 Task: Search one way flight ticket for 5 adults, 2 children, 1 infant in seat and 1 infant on lap in economy from Florence: Florence Regional Airport to New Bern: Coastal Carolina Regional Airport (was Craven County Regional) on 8-4-2023. Choice of flights is American. Number of bags: 10 checked bags. Price is upto 93000. Outbound departure time preference is 18:45.
Action: Mouse moved to (305, 262)
Screenshot: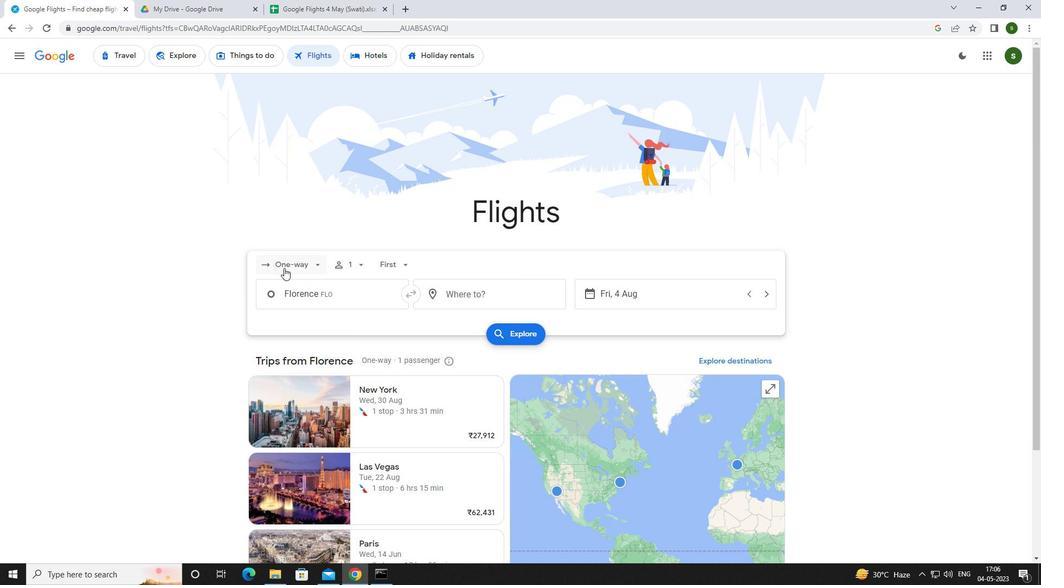 
Action: Mouse pressed left at (305, 262)
Screenshot: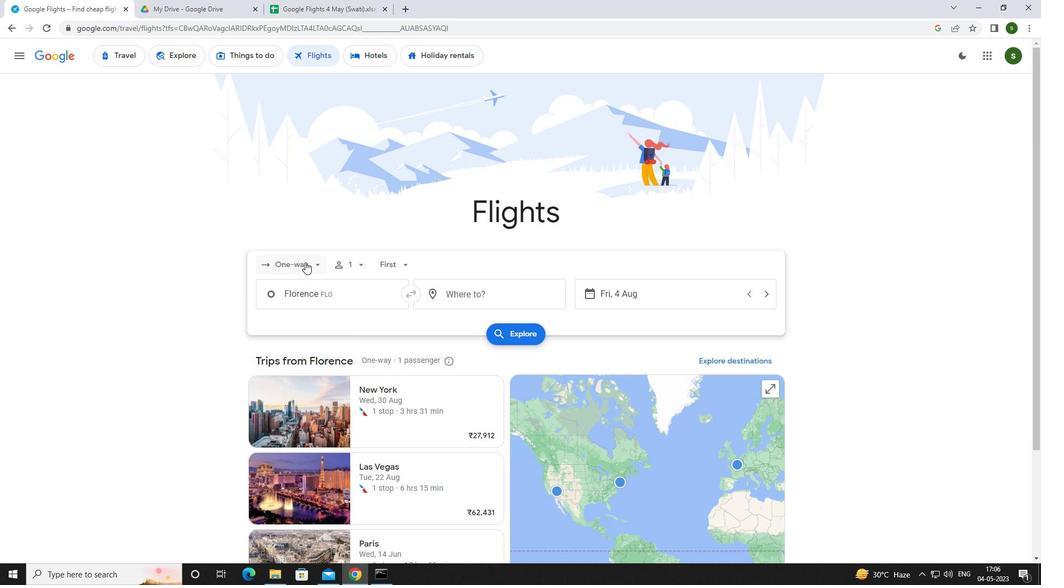
Action: Mouse moved to (315, 305)
Screenshot: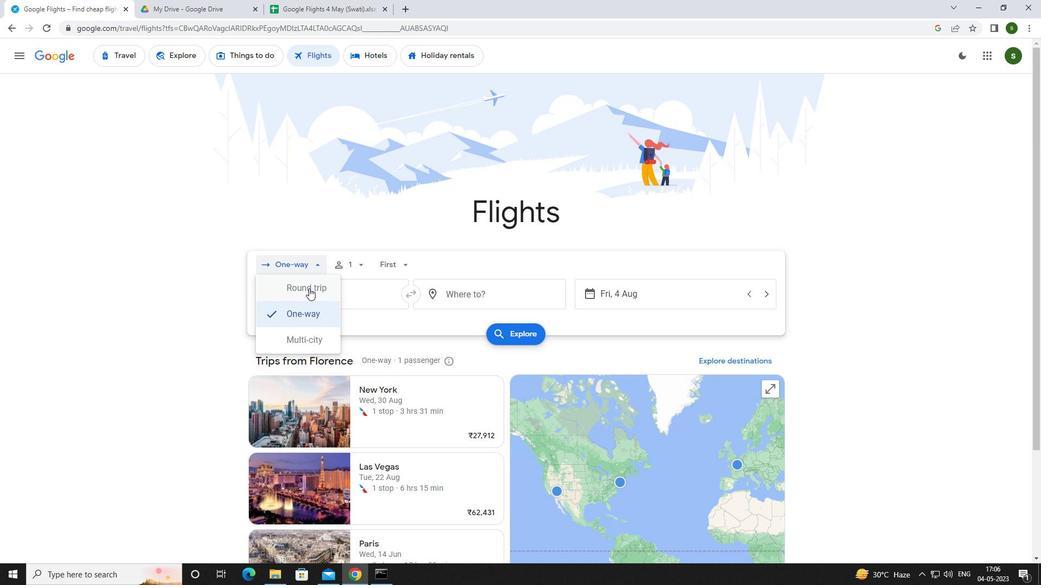 
Action: Mouse pressed left at (315, 305)
Screenshot: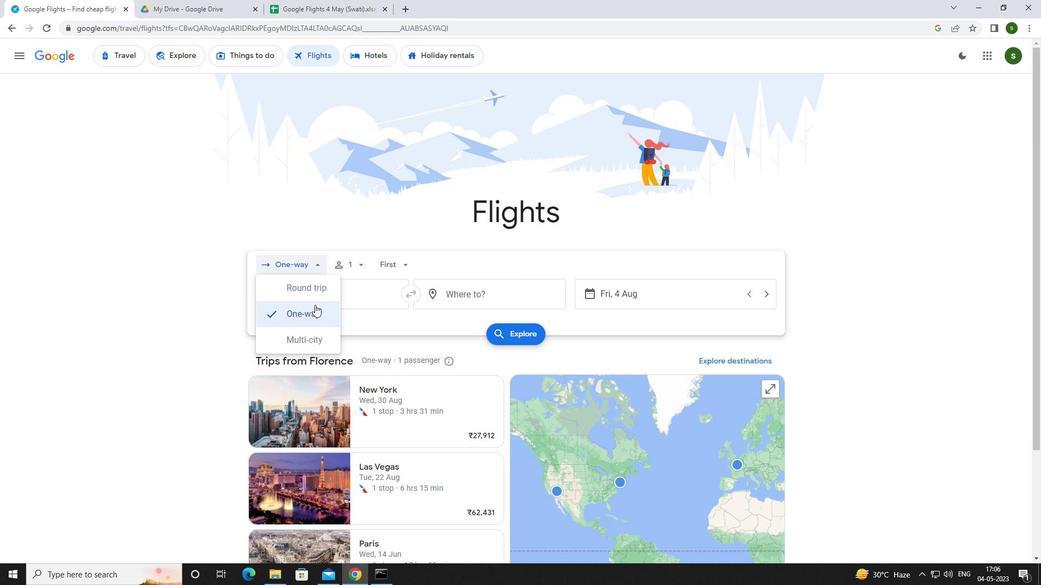 
Action: Mouse moved to (354, 262)
Screenshot: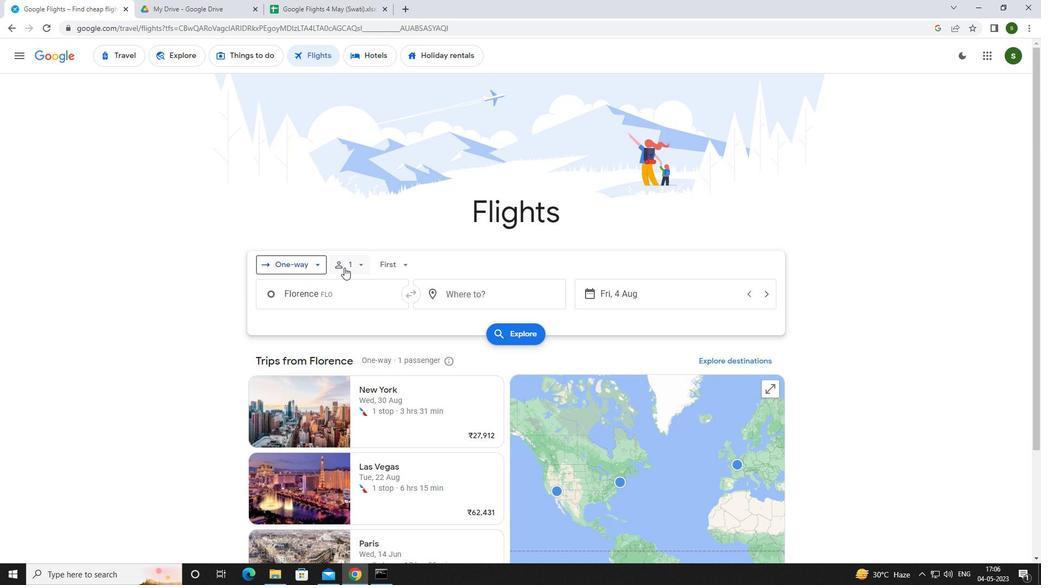 
Action: Mouse pressed left at (354, 262)
Screenshot: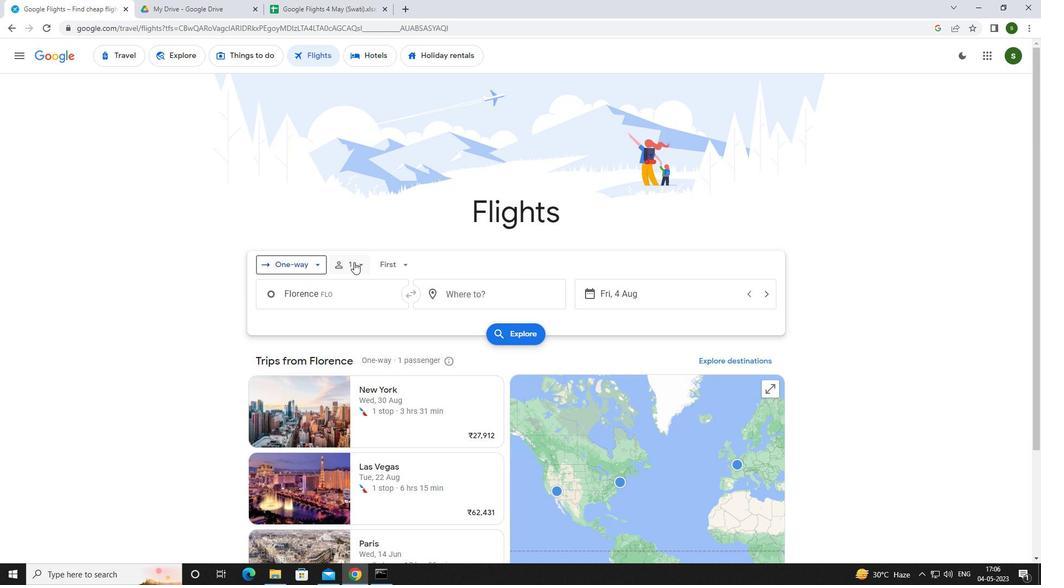 
Action: Mouse moved to (438, 289)
Screenshot: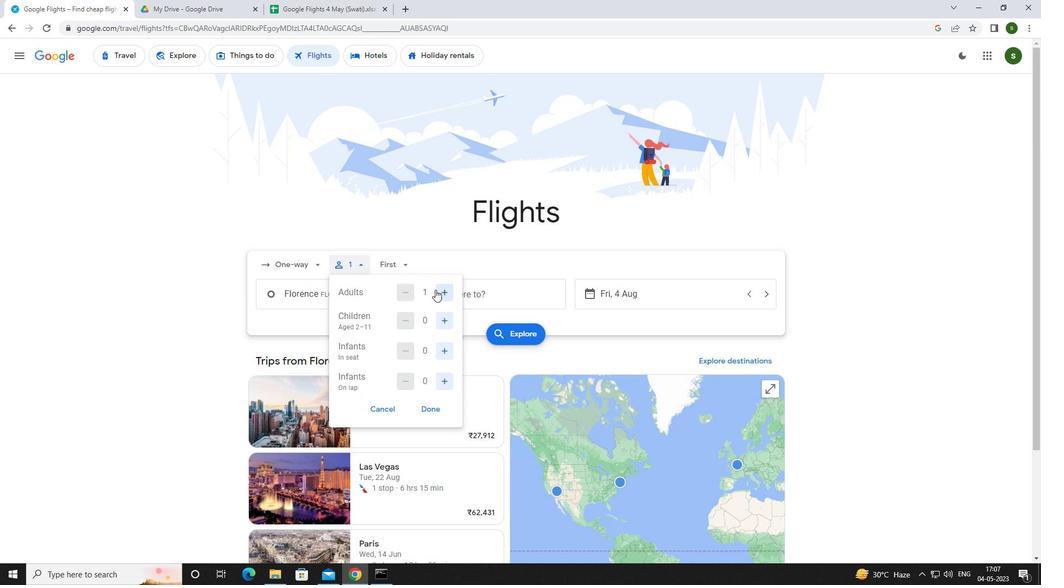 
Action: Mouse pressed left at (438, 289)
Screenshot: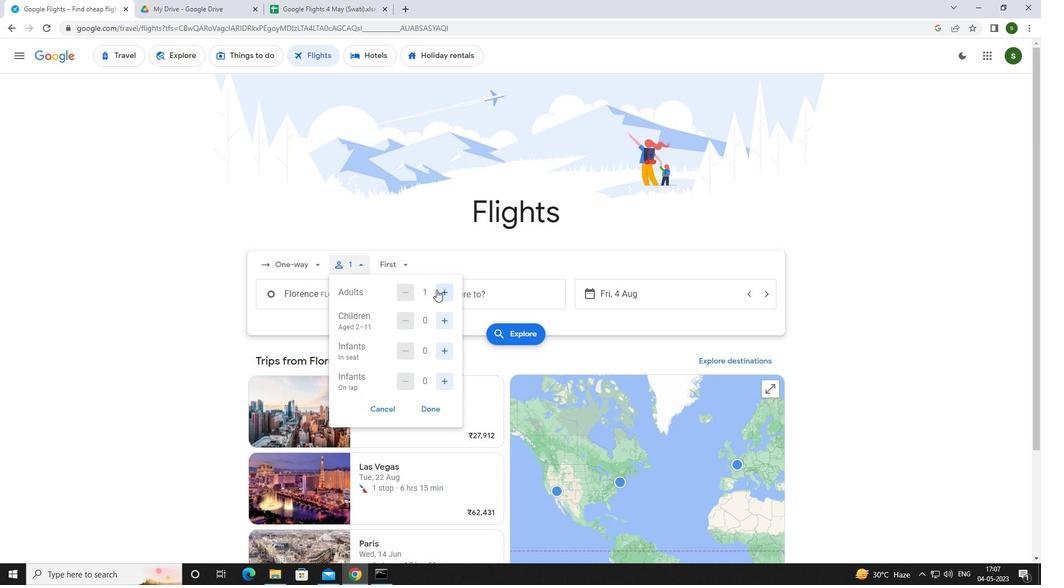 
Action: Mouse pressed left at (438, 289)
Screenshot: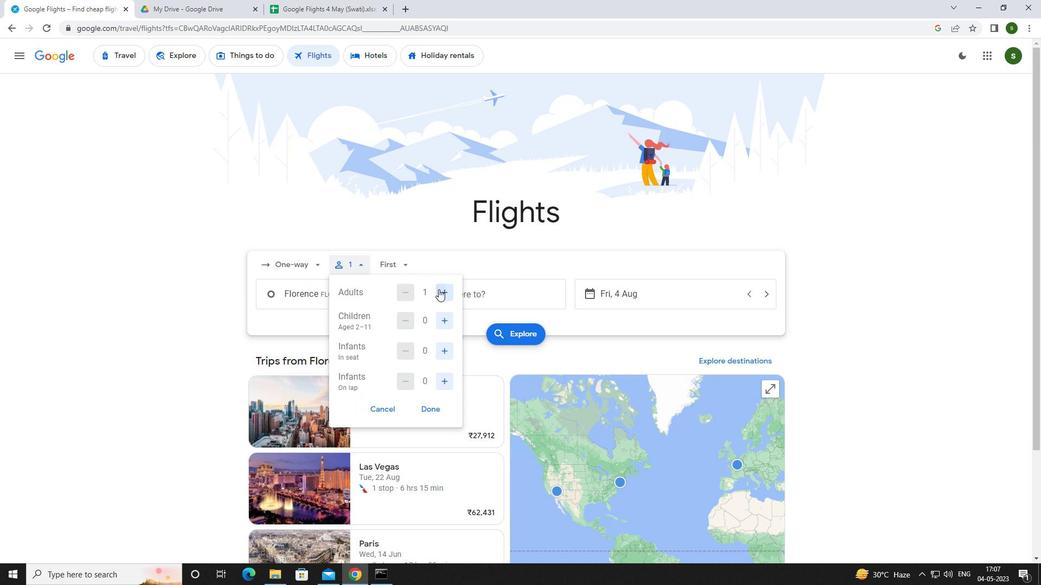 
Action: Mouse pressed left at (438, 289)
Screenshot: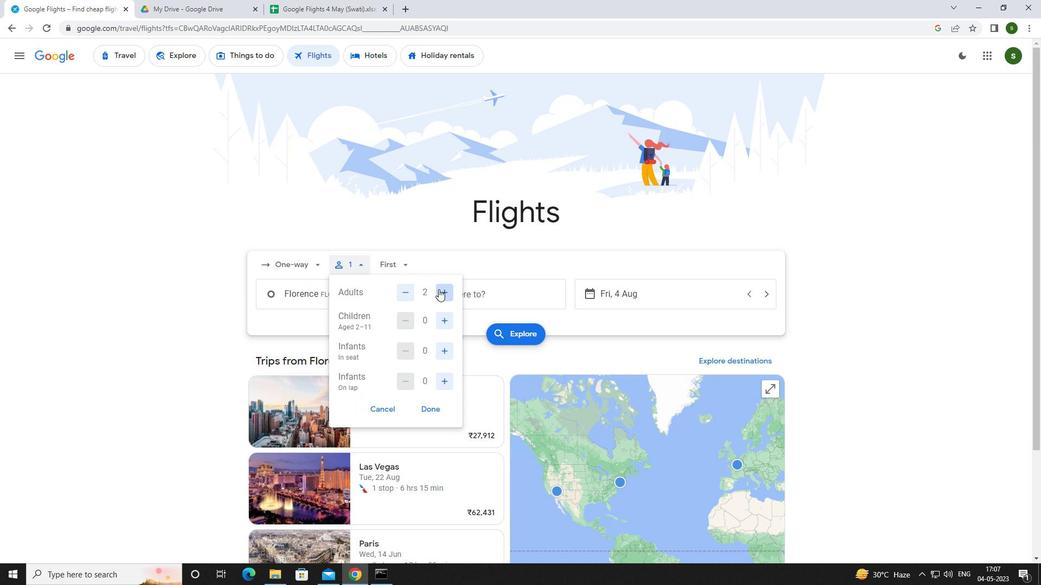 
Action: Mouse pressed left at (438, 289)
Screenshot: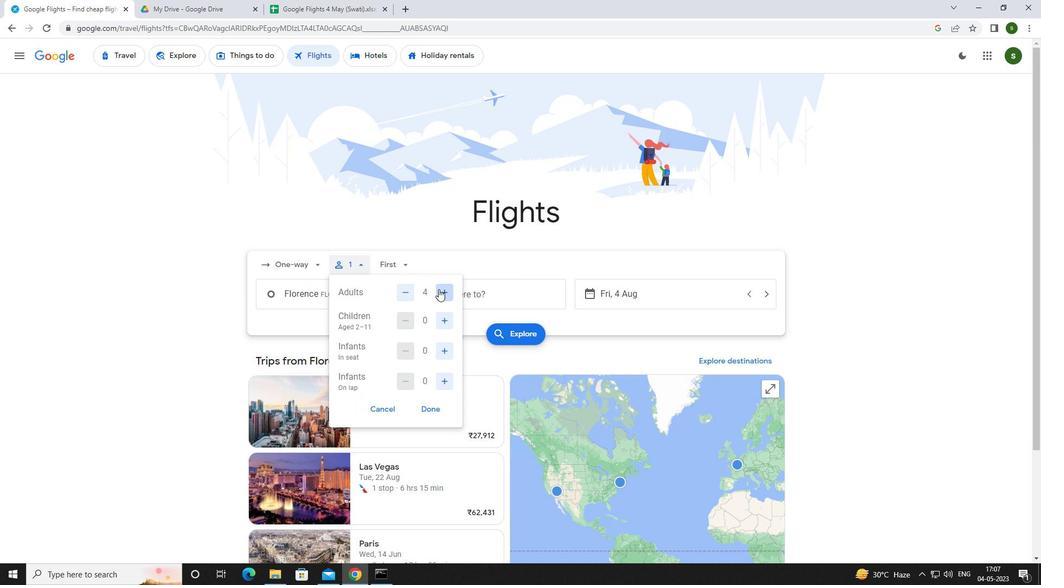 
Action: Mouse moved to (440, 315)
Screenshot: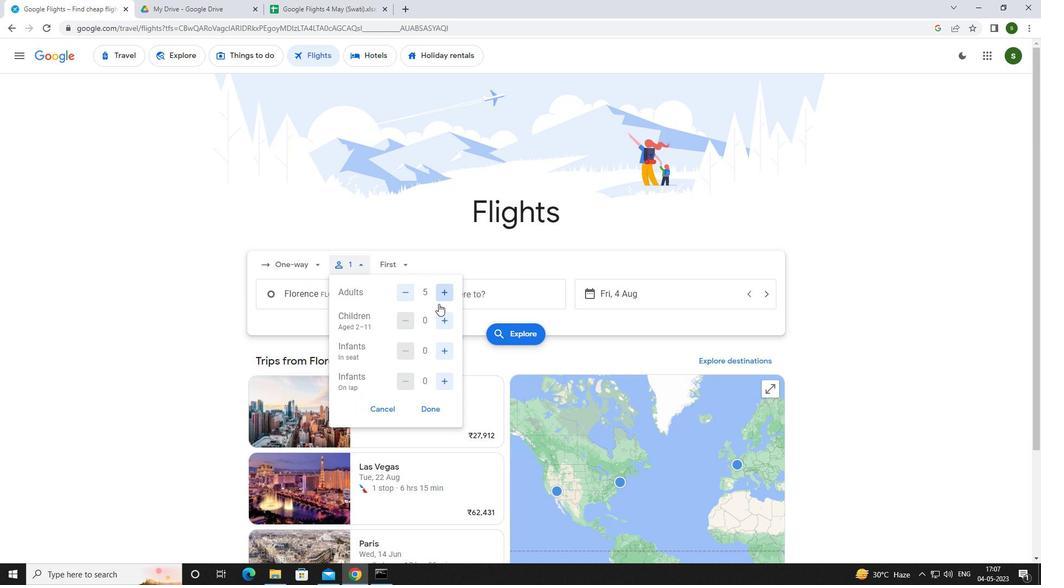 
Action: Mouse pressed left at (440, 315)
Screenshot: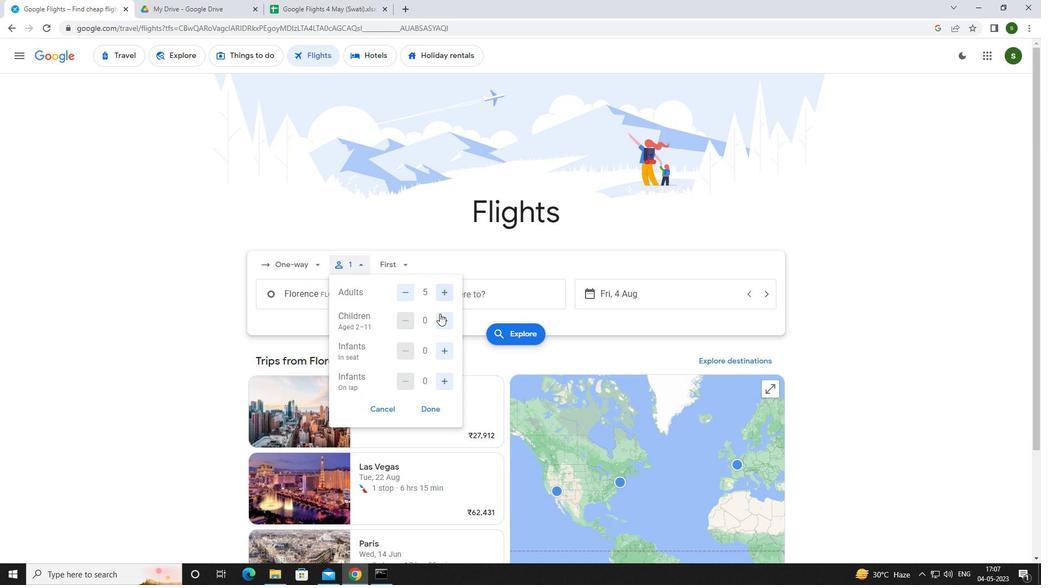 
Action: Mouse pressed left at (440, 315)
Screenshot: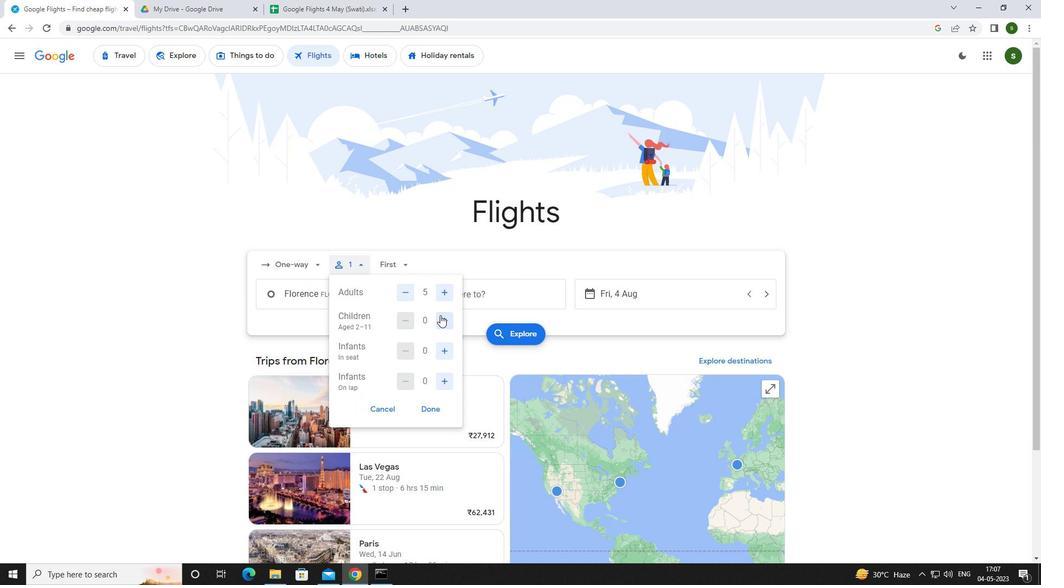 
Action: Mouse moved to (449, 348)
Screenshot: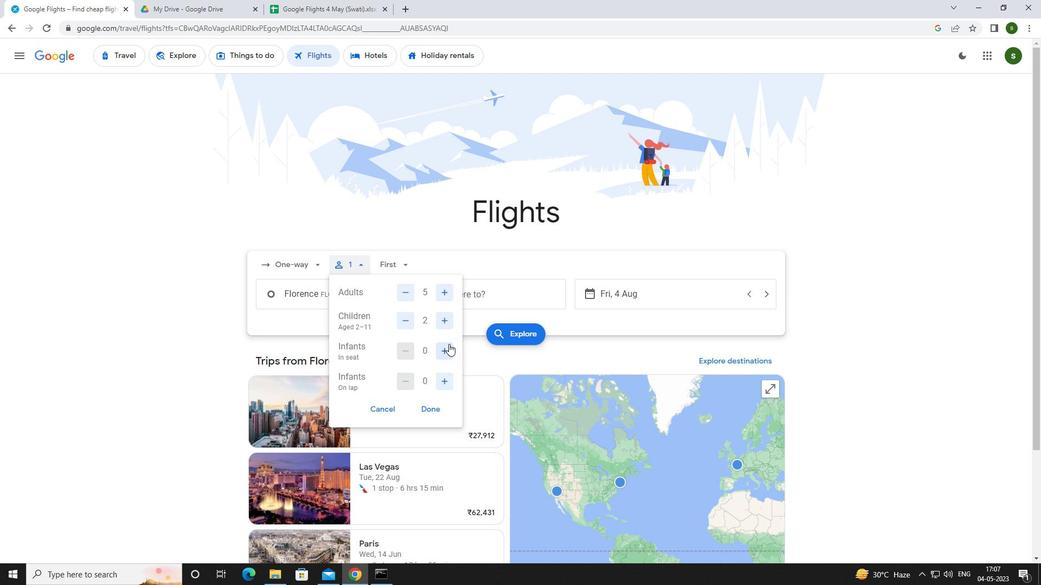 
Action: Mouse pressed left at (449, 348)
Screenshot: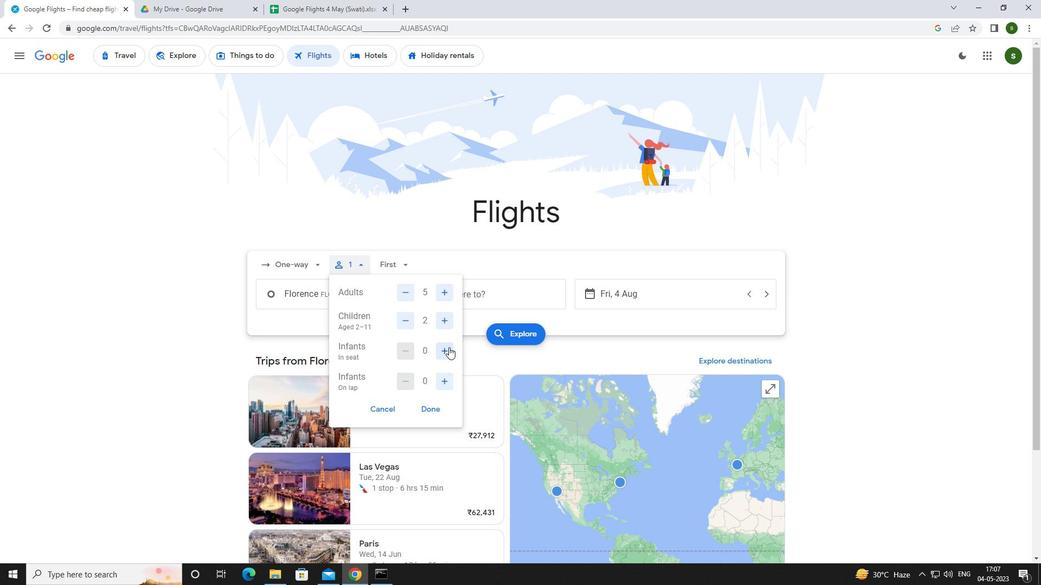 
Action: Mouse moved to (441, 375)
Screenshot: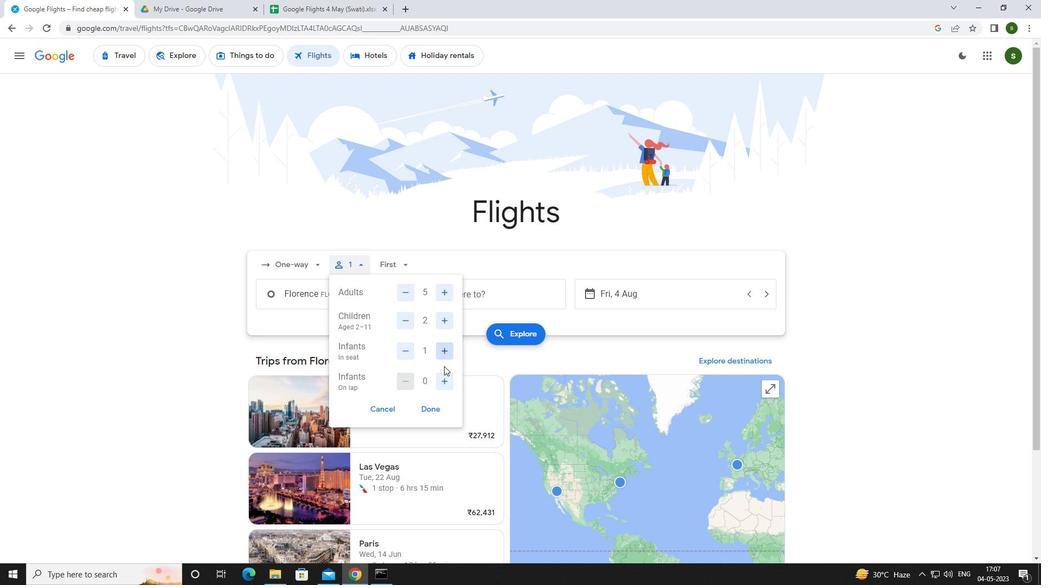 
Action: Mouse pressed left at (441, 375)
Screenshot: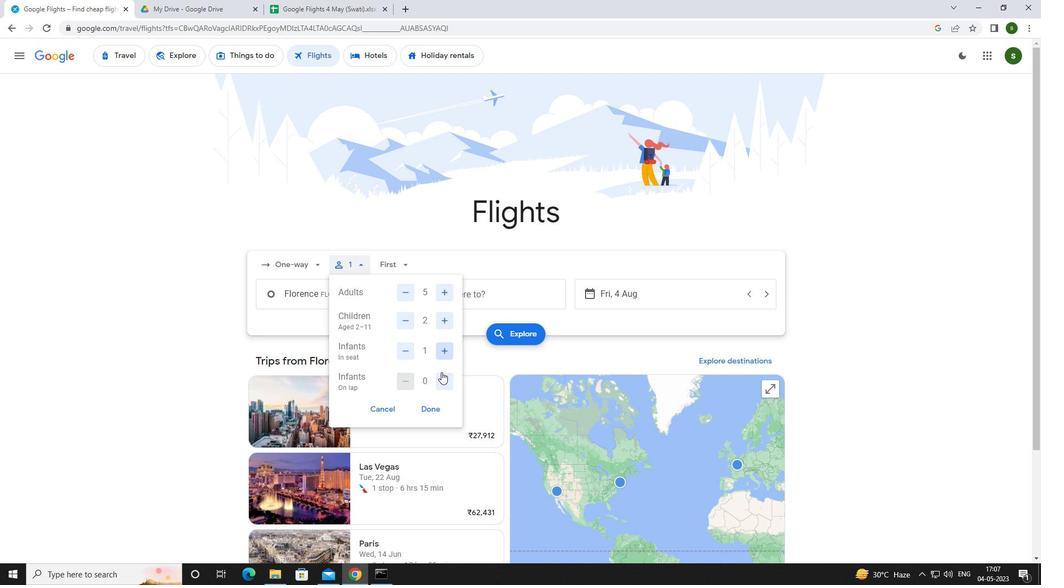 
Action: Mouse moved to (403, 253)
Screenshot: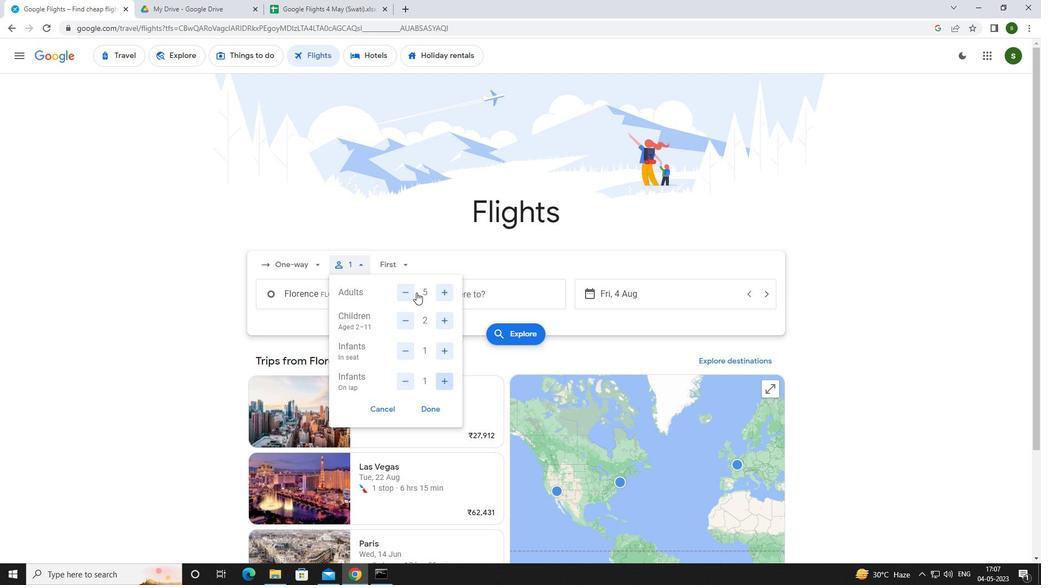 
Action: Mouse pressed left at (403, 253)
Screenshot: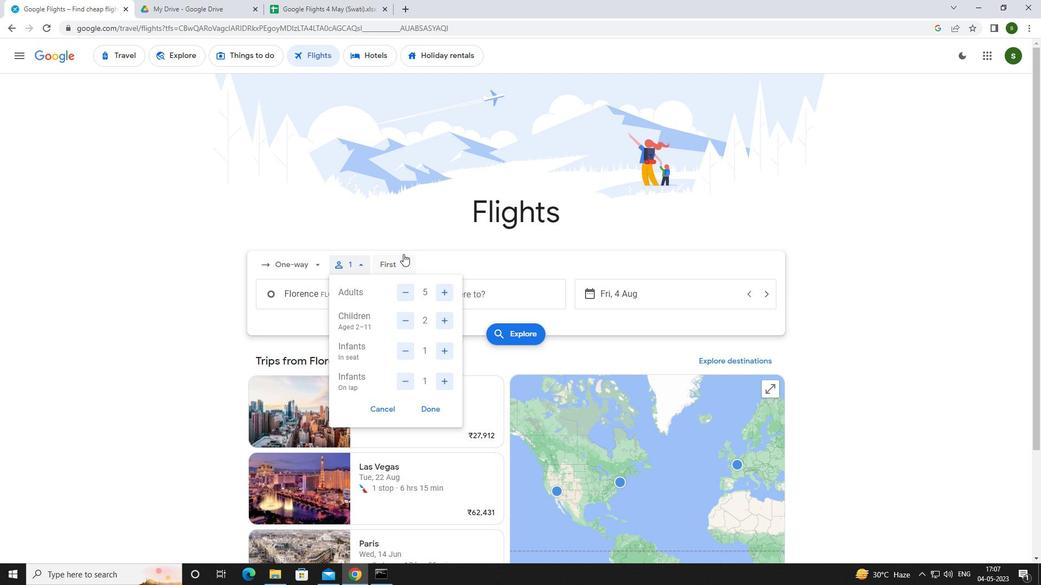 
Action: Mouse moved to (417, 290)
Screenshot: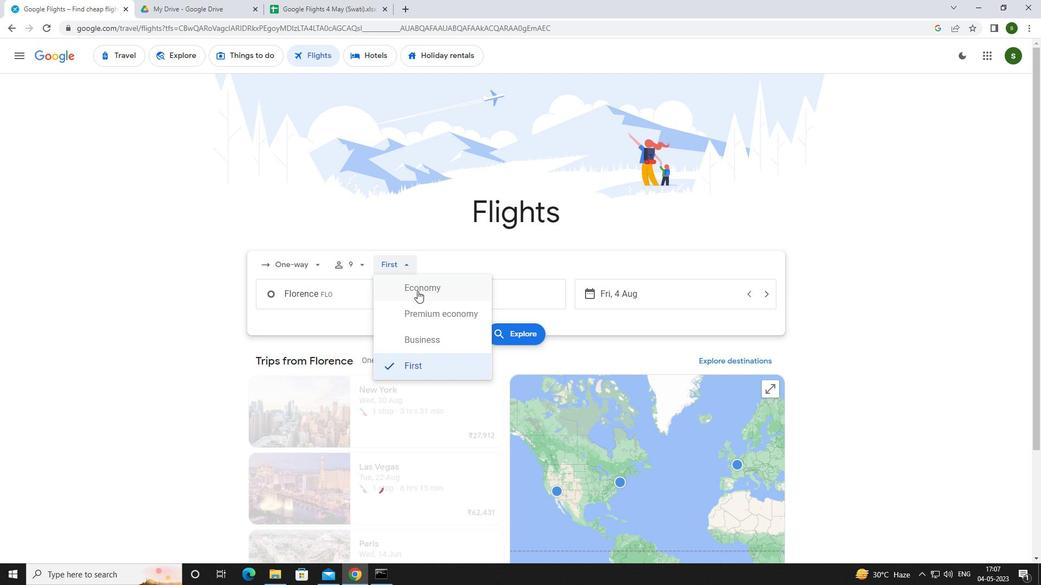 
Action: Mouse pressed left at (417, 290)
Screenshot: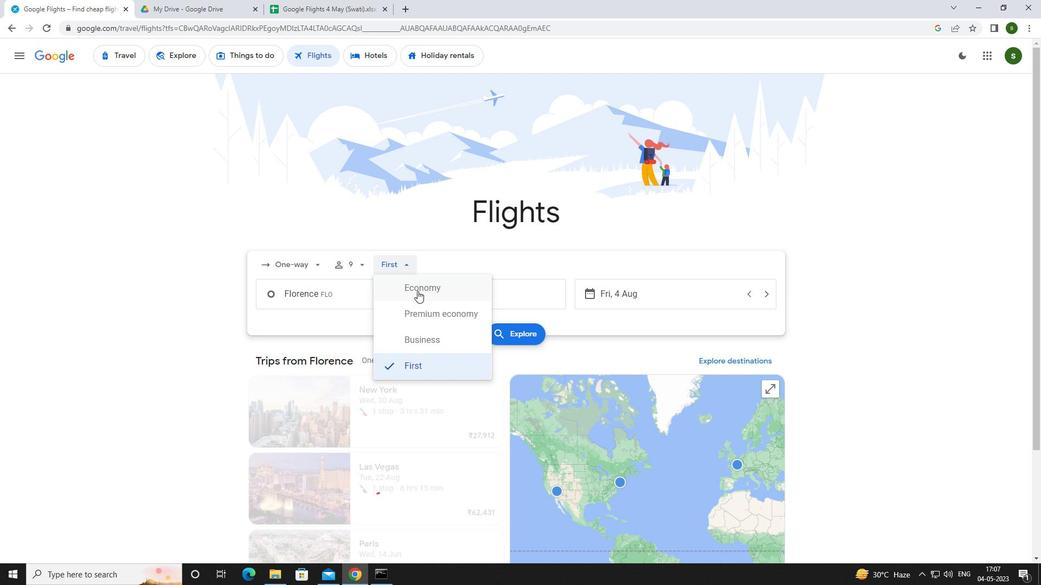 
Action: Mouse moved to (313, 290)
Screenshot: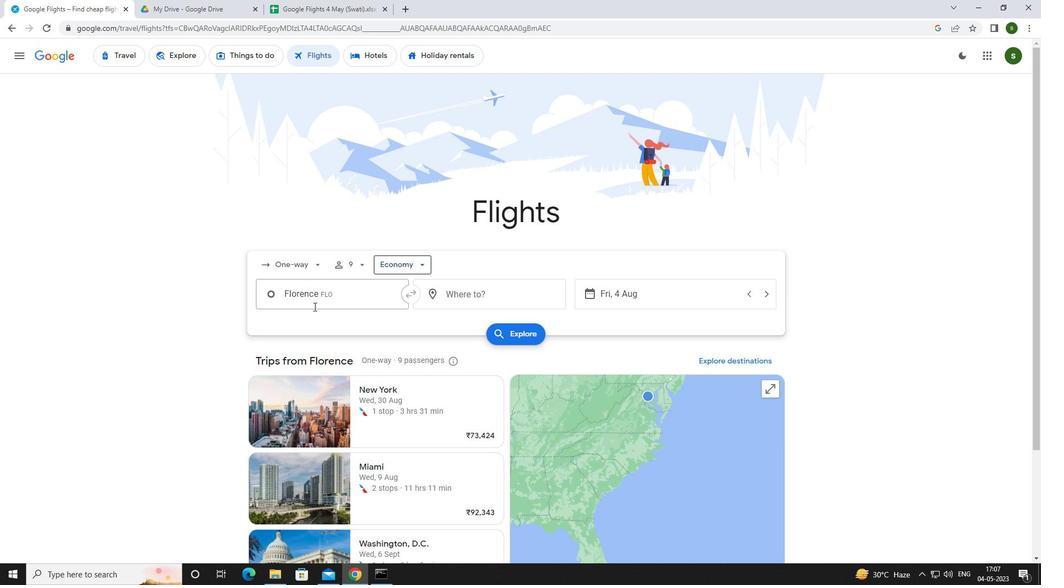 
Action: Mouse pressed left at (313, 290)
Screenshot: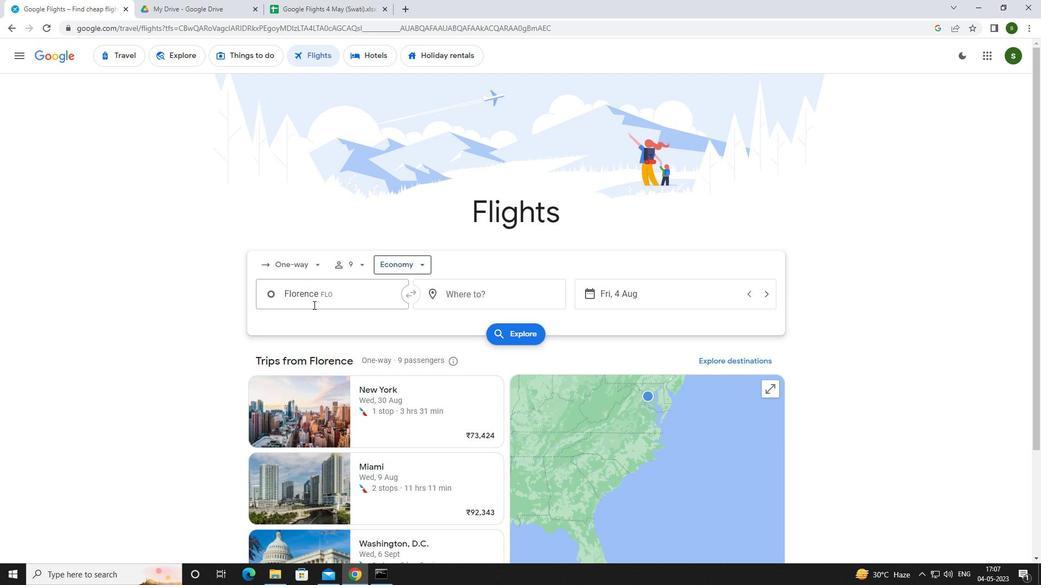 
Action: Mouse moved to (315, 289)
Screenshot: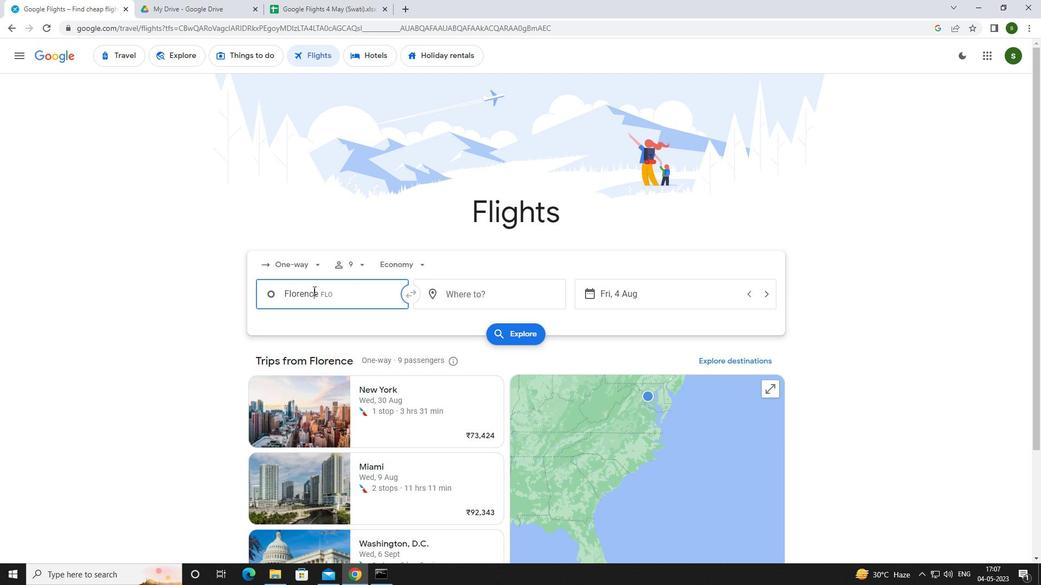 
Action: Key pressed <Key.caps_lock>f<Key.caps_lock>lorence<Key.space><Key.caps_lock>r<Key.caps_lock>e
Screenshot: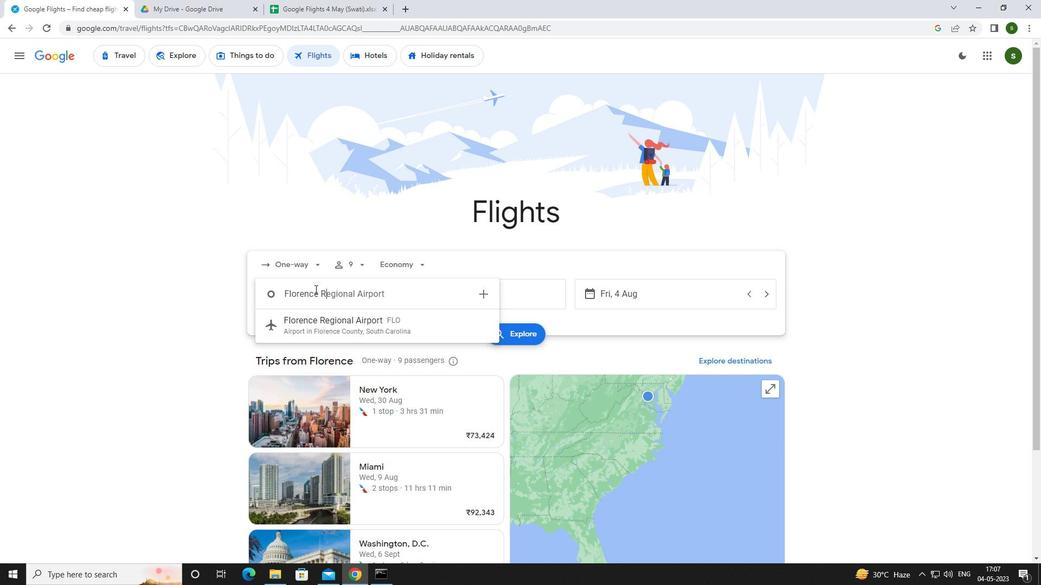
Action: Mouse moved to (353, 322)
Screenshot: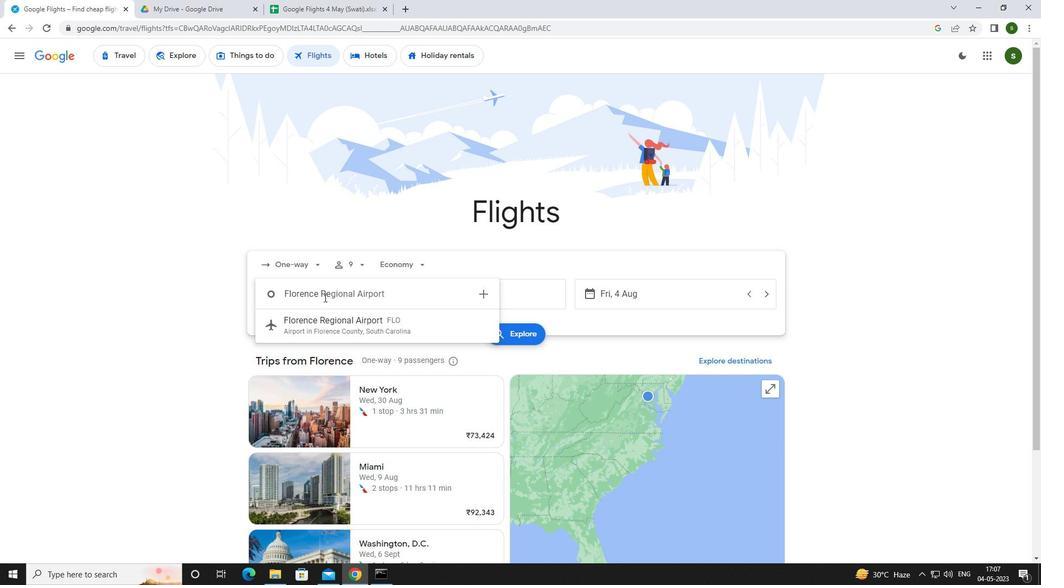
Action: Mouse pressed left at (353, 322)
Screenshot: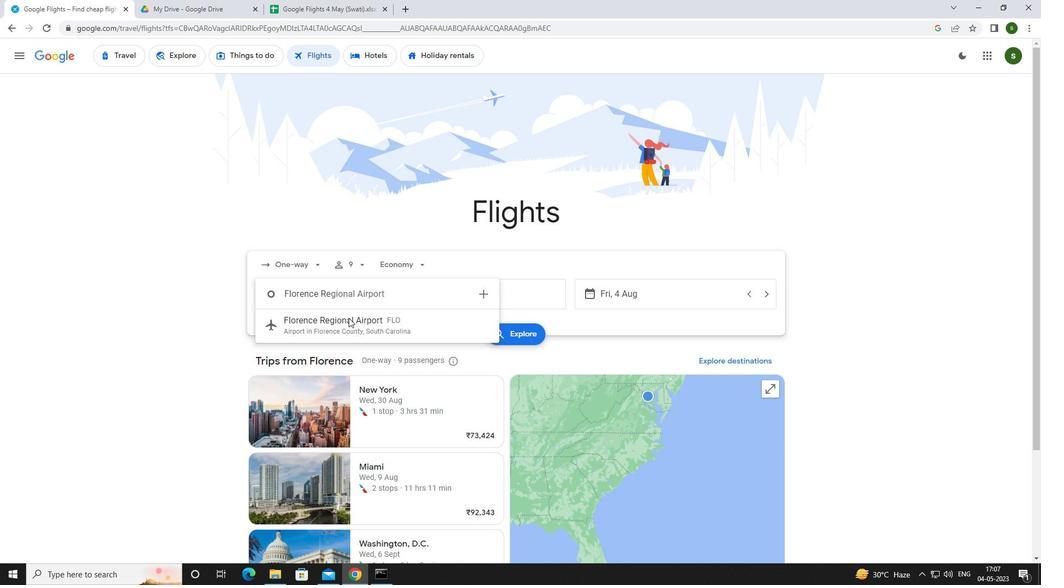 
Action: Mouse moved to (465, 298)
Screenshot: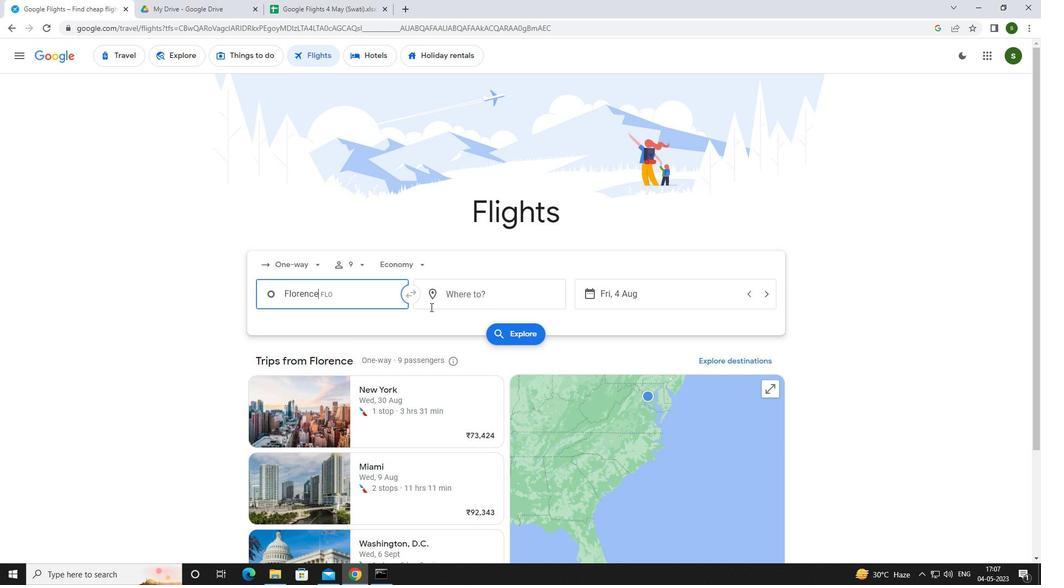 
Action: Mouse pressed left at (465, 298)
Screenshot: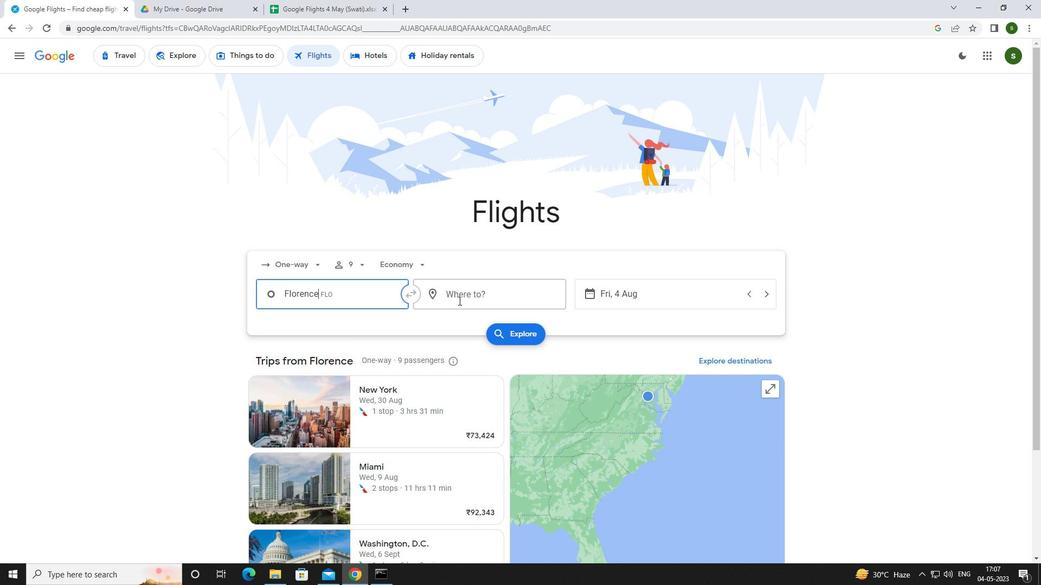 
Action: Mouse moved to (428, 310)
Screenshot: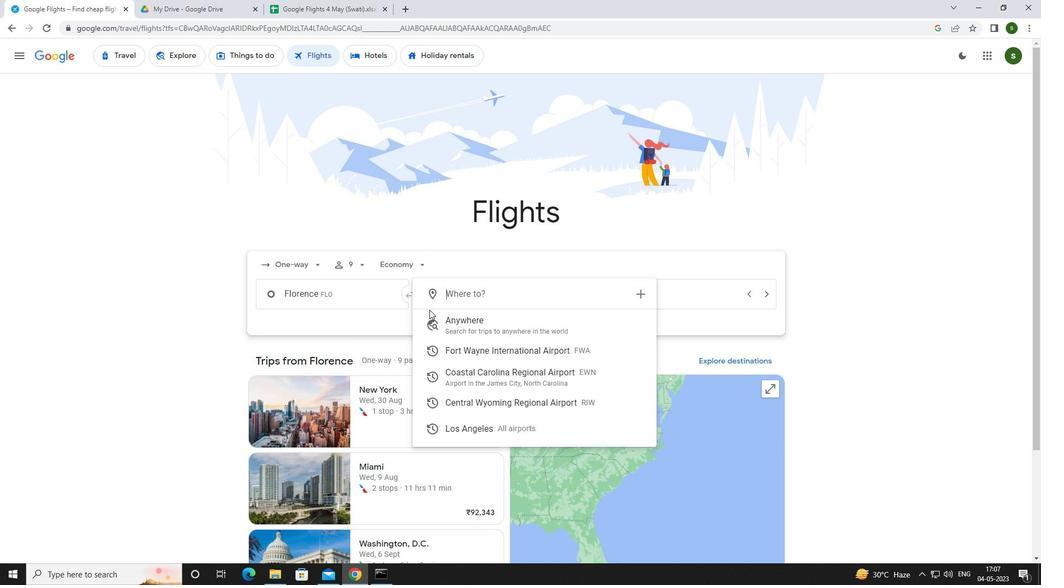 
Action: Key pressed <Key.caps_lock>c<Key.caps_lock>oasta
Screenshot: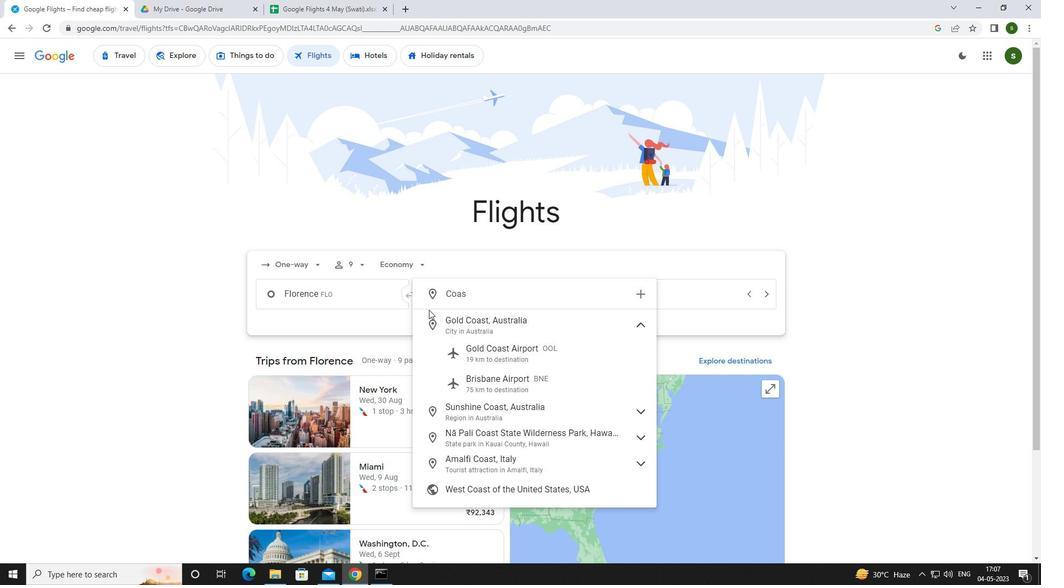 
Action: Mouse moved to (489, 323)
Screenshot: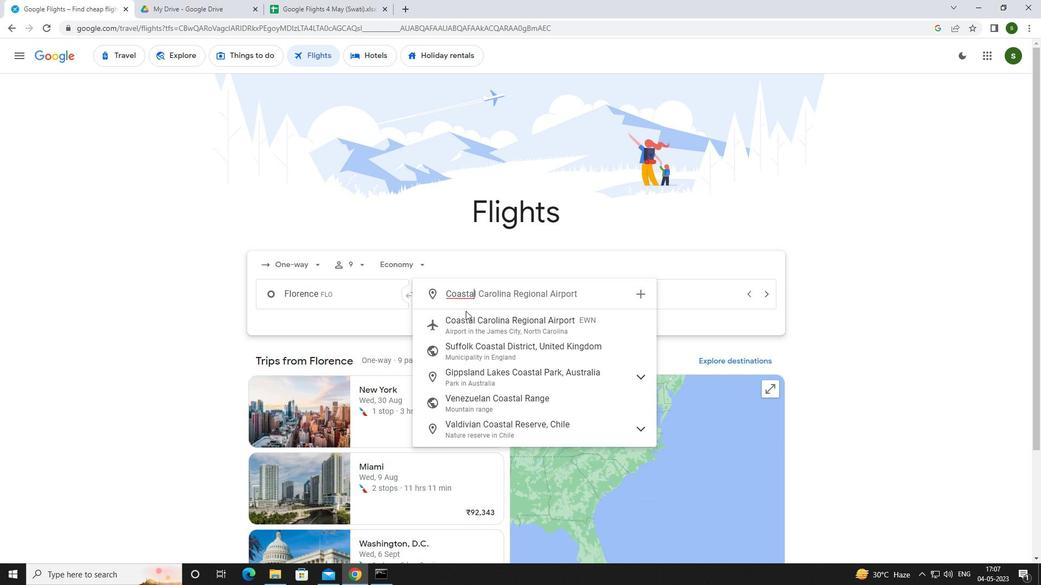 
Action: Mouse pressed left at (489, 323)
Screenshot: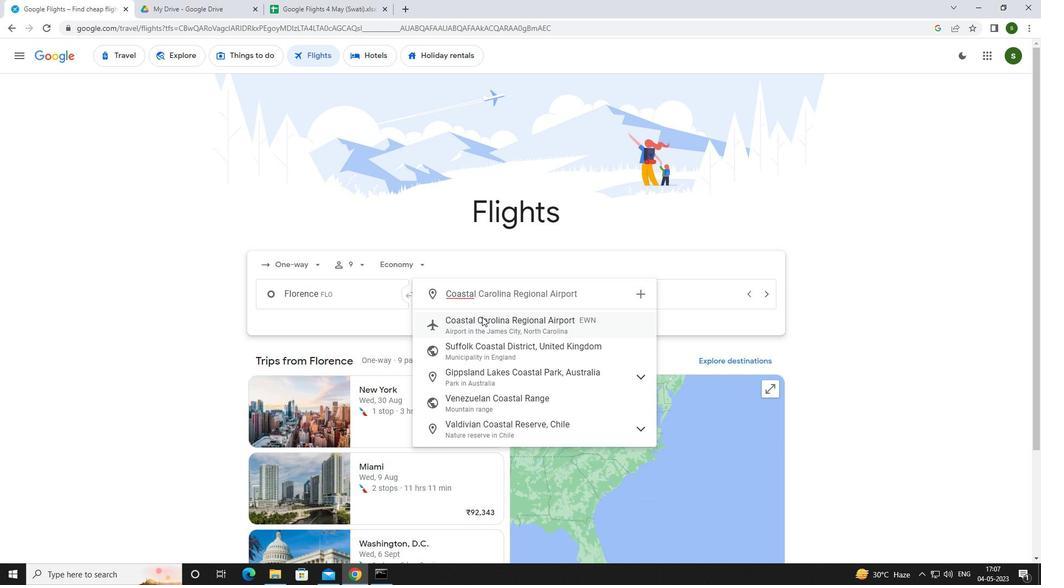 
Action: Mouse moved to (636, 286)
Screenshot: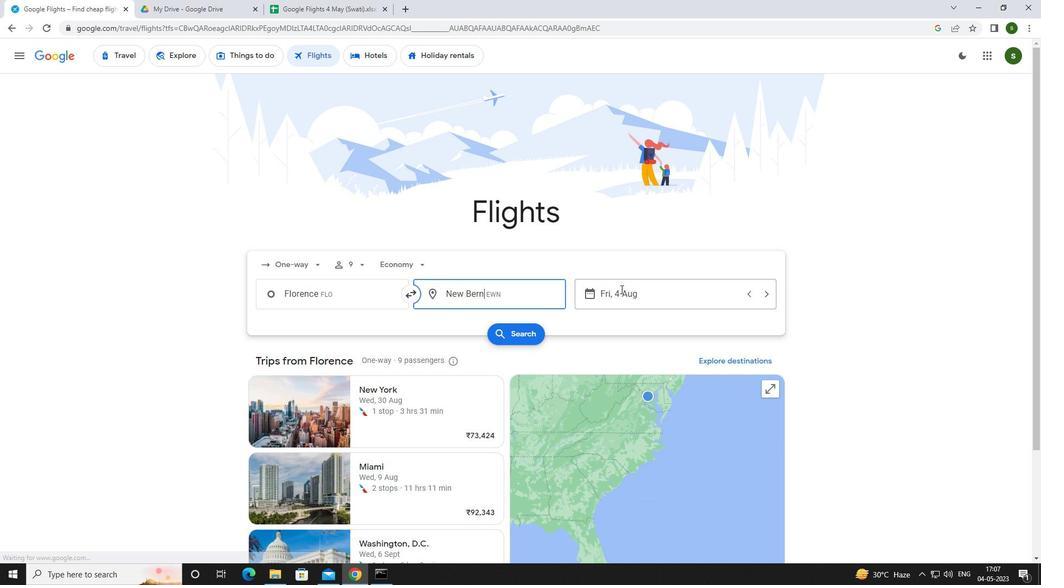
Action: Mouse pressed left at (636, 286)
Screenshot: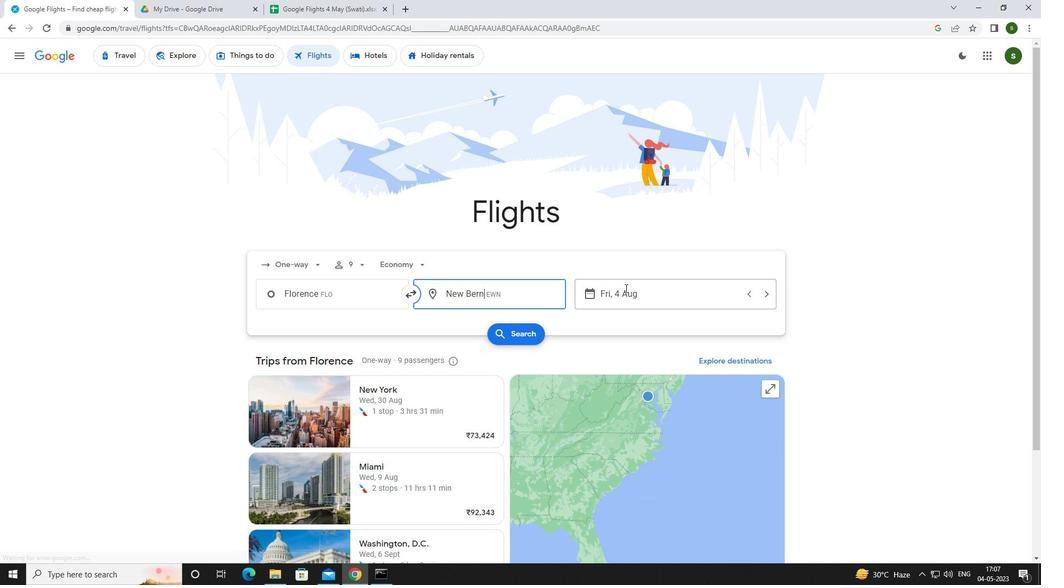 
Action: Mouse moved to (510, 367)
Screenshot: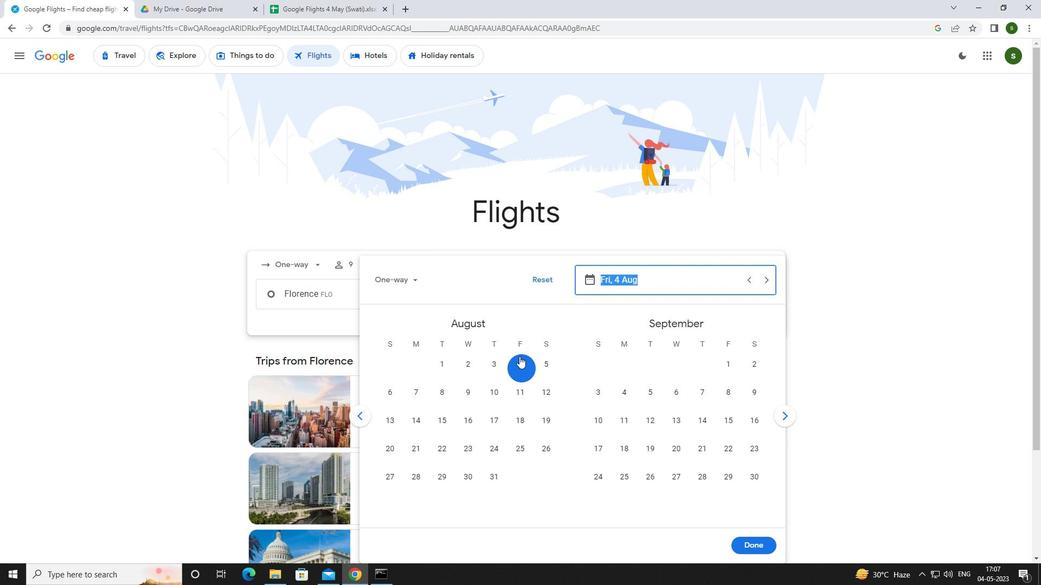 
Action: Mouse pressed left at (510, 367)
Screenshot: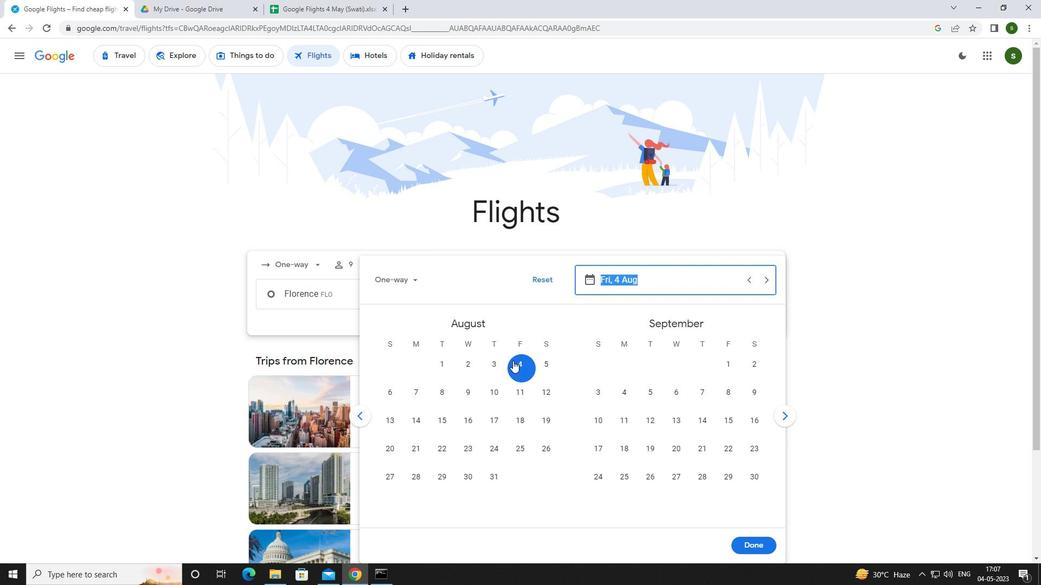 
Action: Mouse moved to (744, 535)
Screenshot: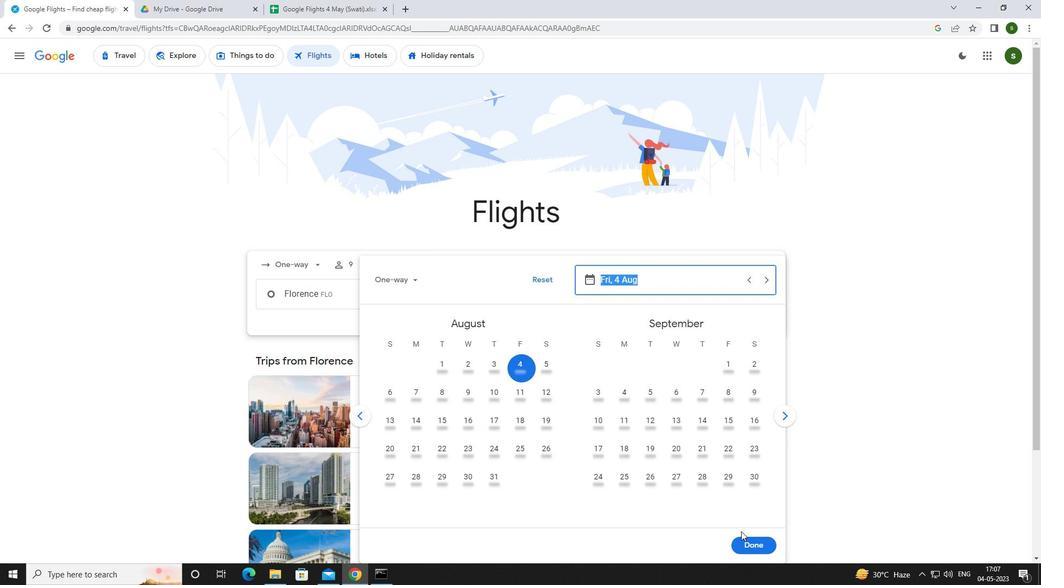 
Action: Mouse pressed left at (744, 535)
Screenshot: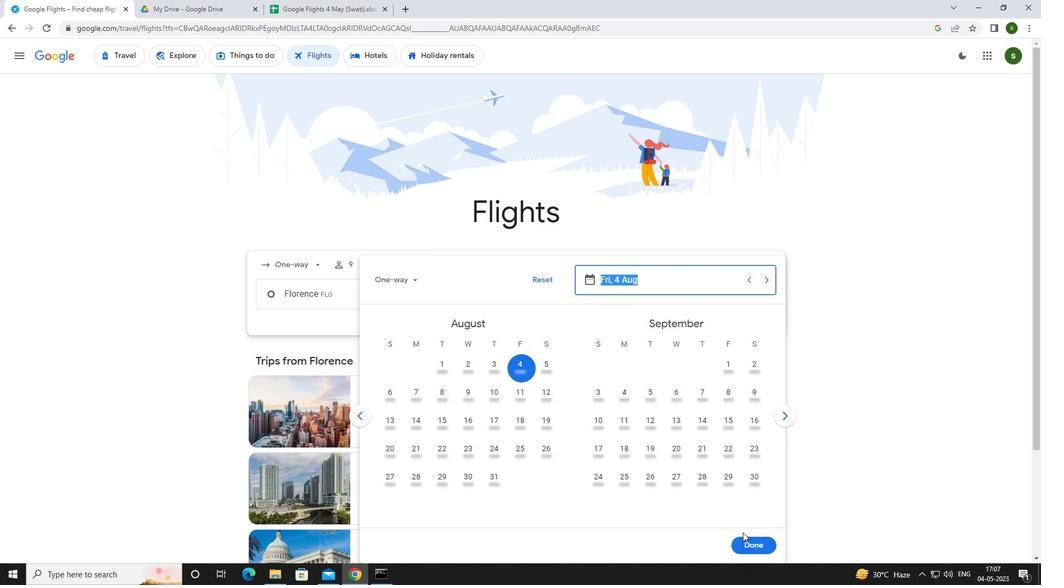 
Action: Mouse moved to (517, 338)
Screenshot: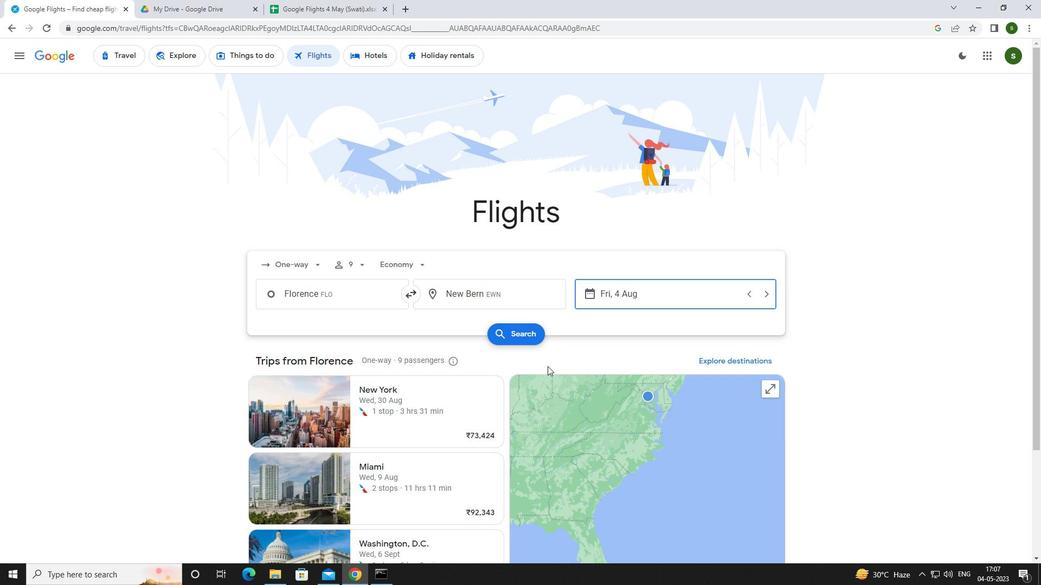 
Action: Mouse pressed left at (517, 338)
Screenshot: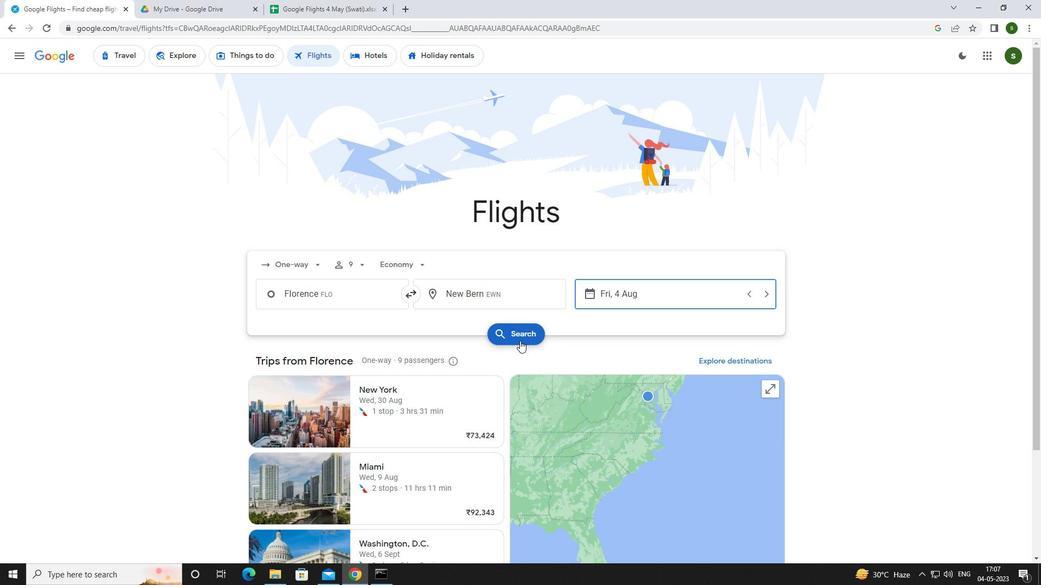 
Action: Mouse moved to (282, 160)
Screenshot: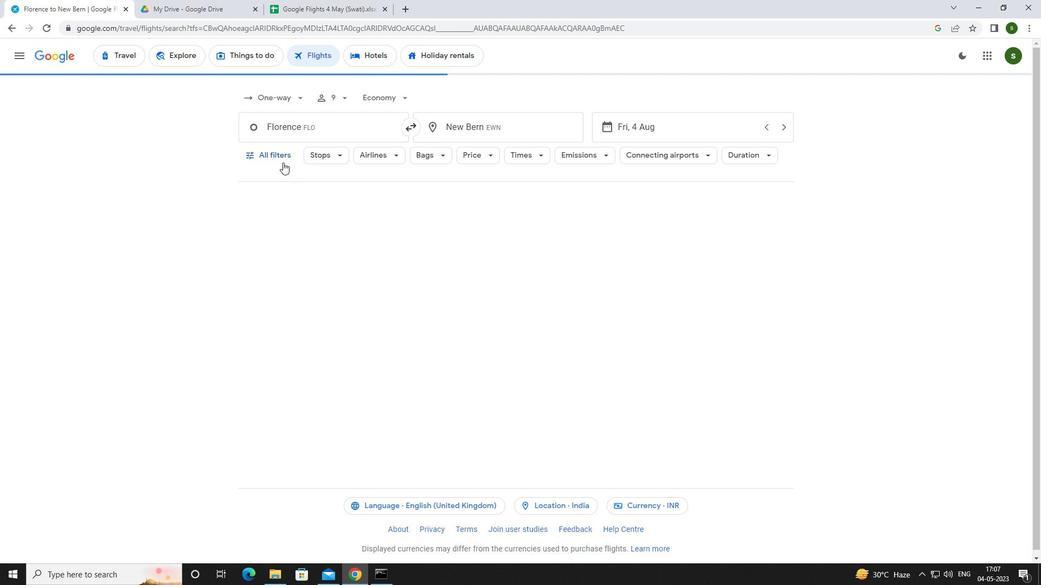 
Action: Mouse pressed left at (282, 160)
Screenshot: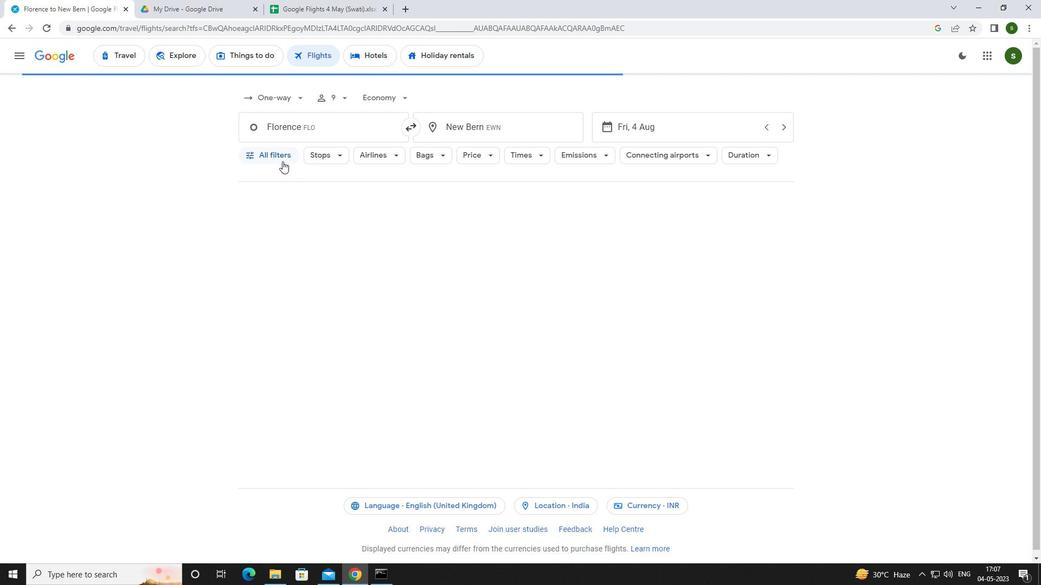 
Action: Mouse moved to (402, 383)
Screenshot: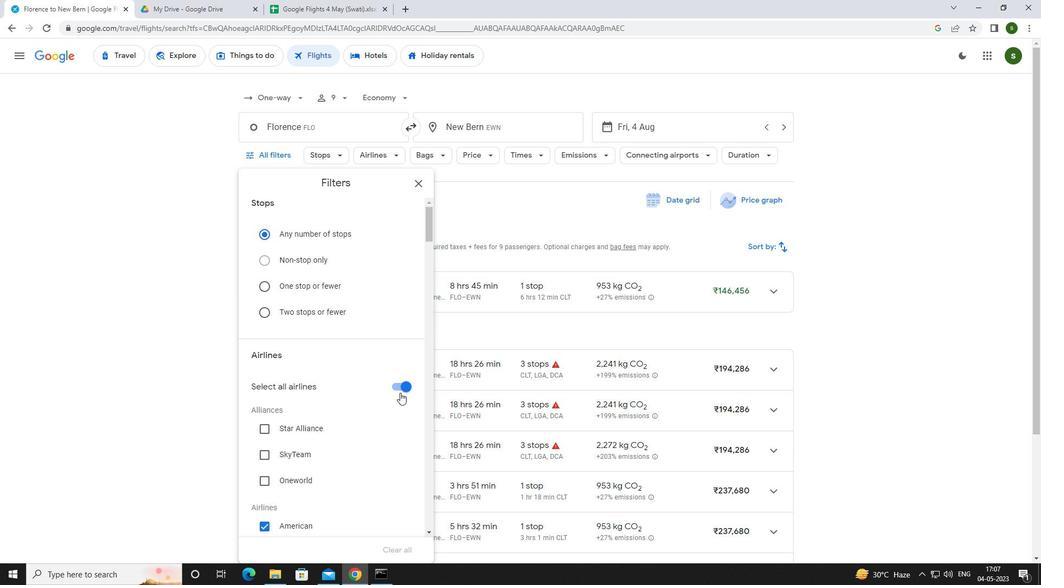 
Action: Mouse pressed left at (402, 383)
Screenshot: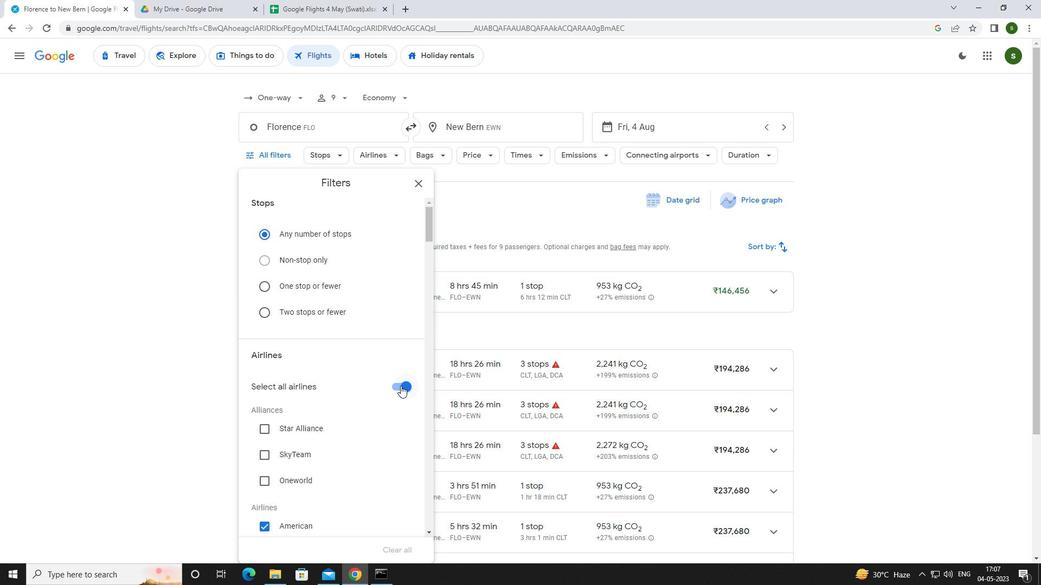 
Action: Mouse moved to (374, 368)
Screenshot: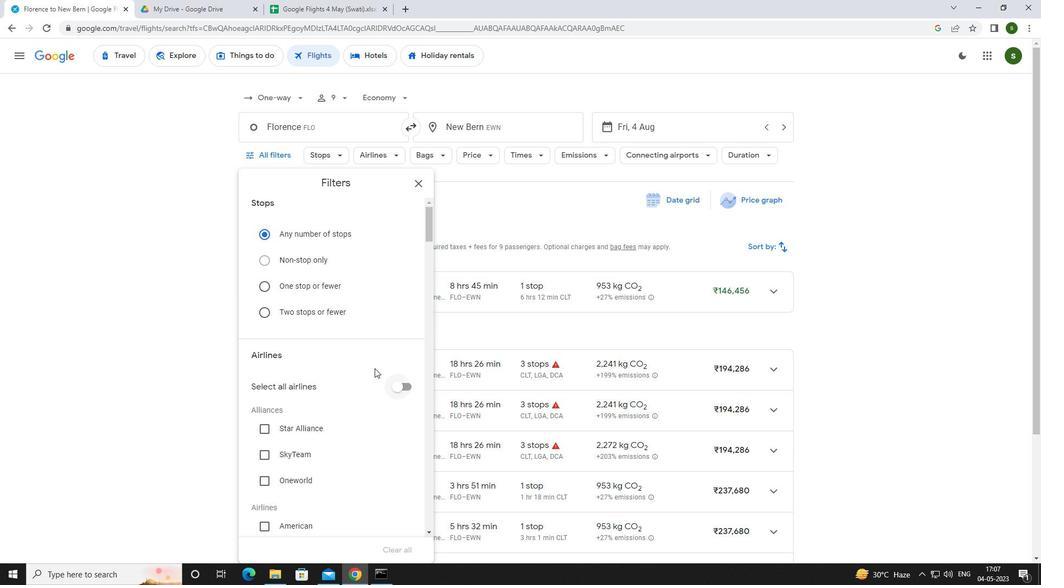 
Action: Mouse scrolled (374, 368) with delta (0, 0)
Screenshot: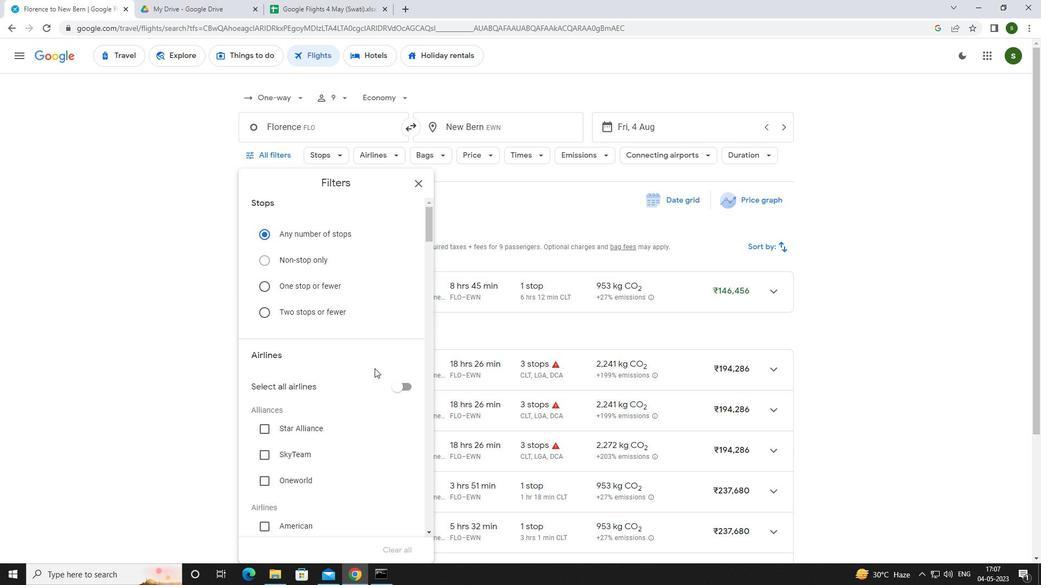 
Action: Mouse moved to (373, 368)
Screenshot: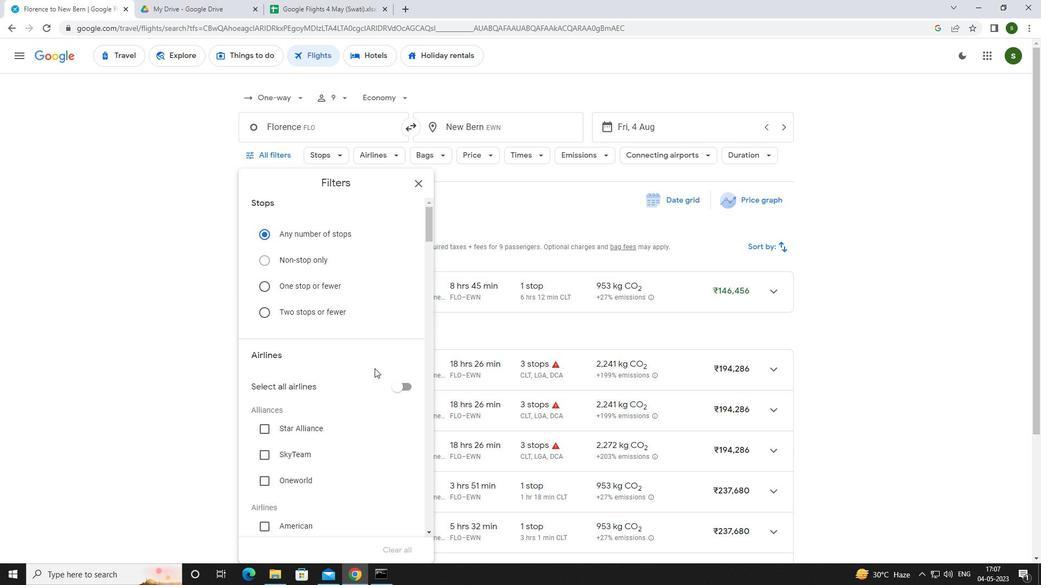 
Action: Mouse scrolled (373, 368) with delta (0, 0)
Screenshot: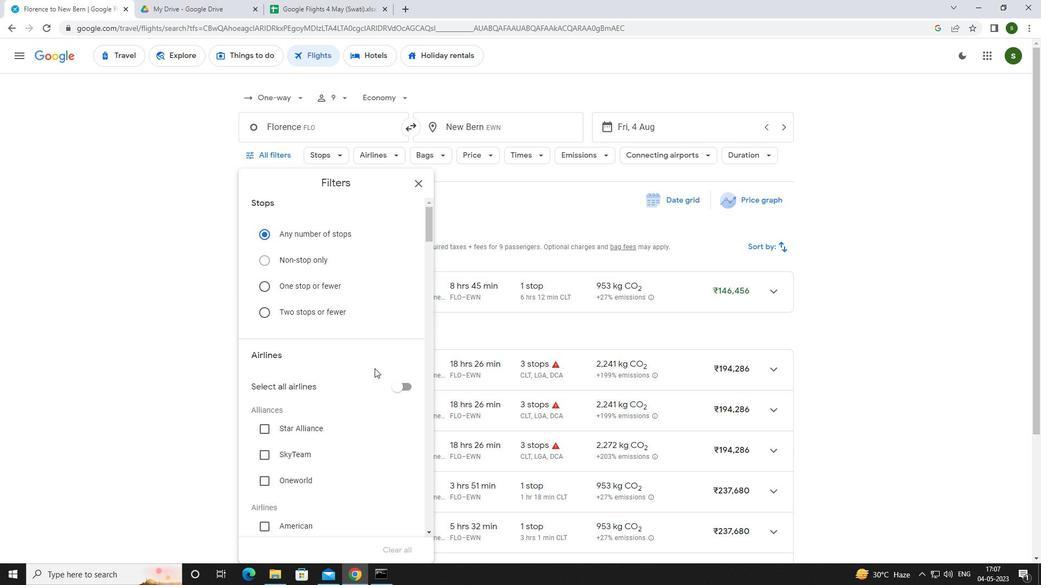 
Action: Mouse scrolled (373, 368) with delta (0, 0)
Screenshot: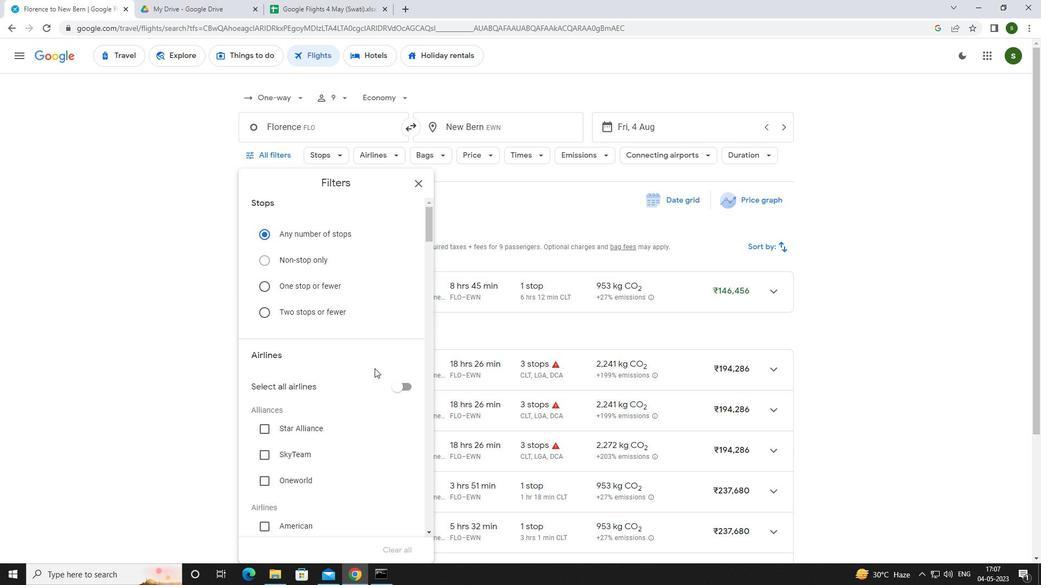 
Action: Mouse moved to (296, 366)
Screenshot: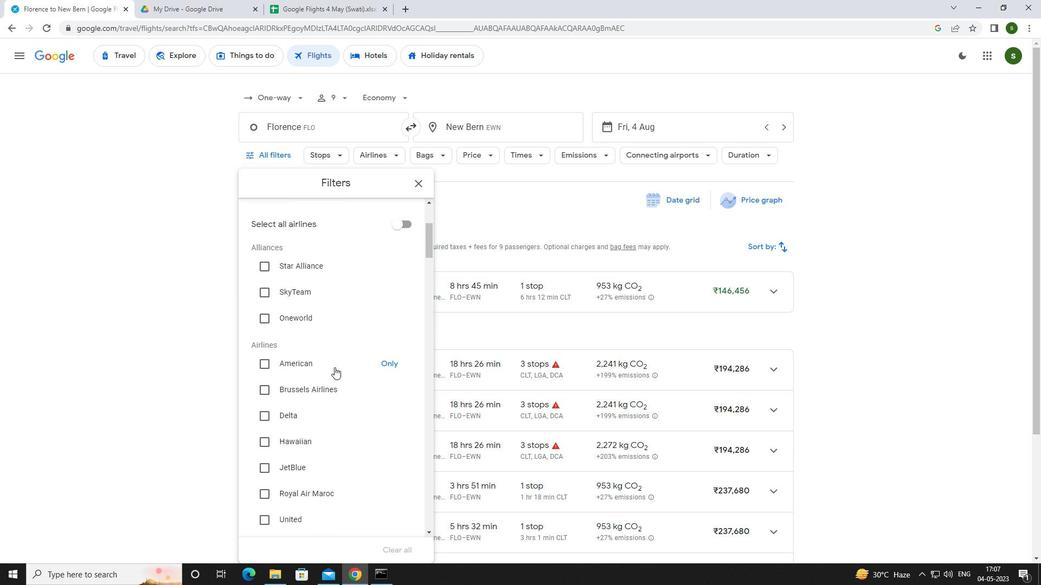 
Action: Mouse pressed left at (296, 366)
Screenshot: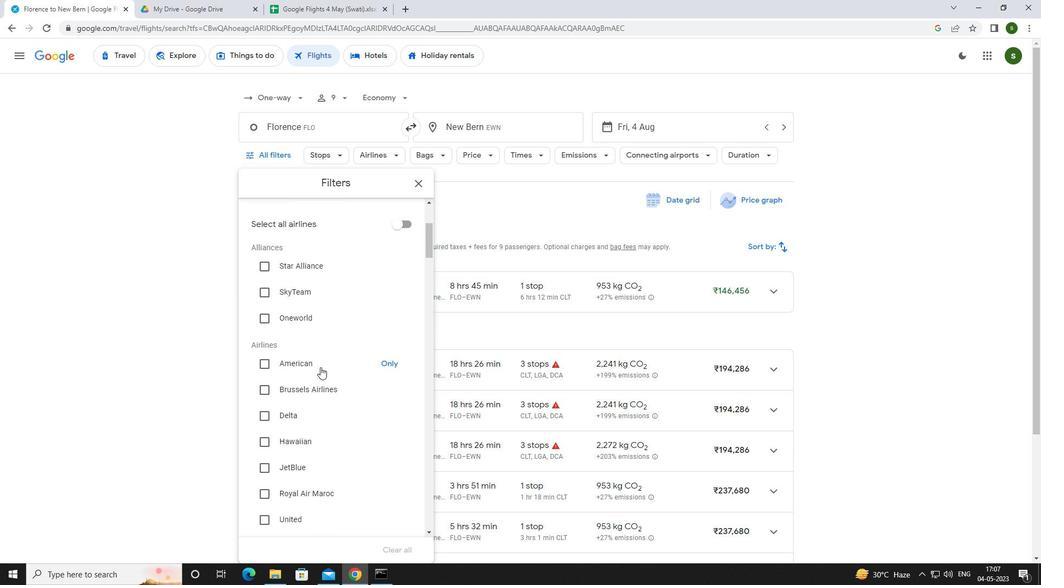 
Action: Mouse scrolled (296, 366) with delta (0, 0)
Screenshot: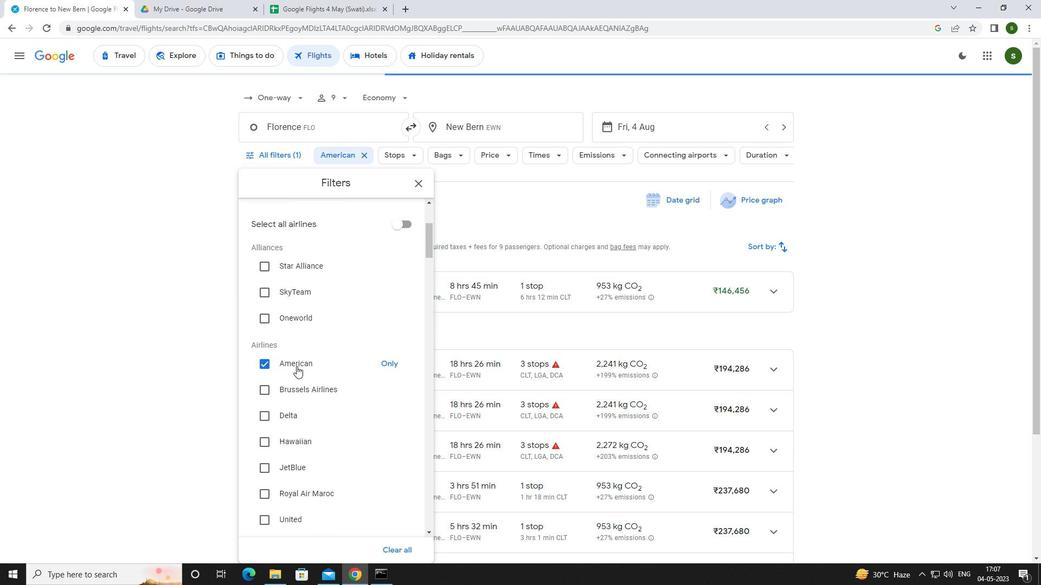 
Action: Mouse scrolled (296, 366) with delta (0, 0)
Screenshot: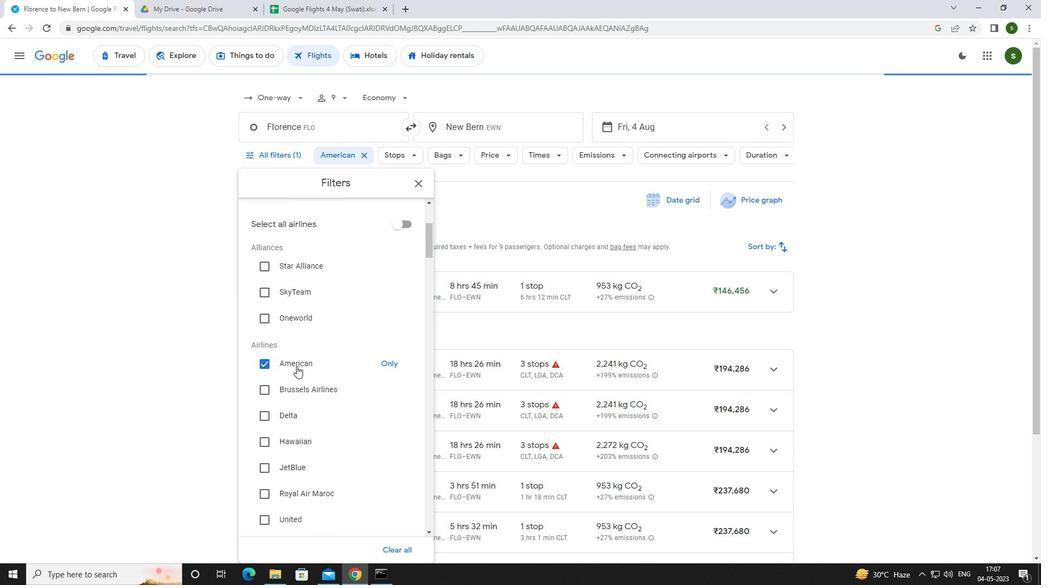 
Action: Mouse scrolled (296, 366) with delta (0, 0)
Screenshot: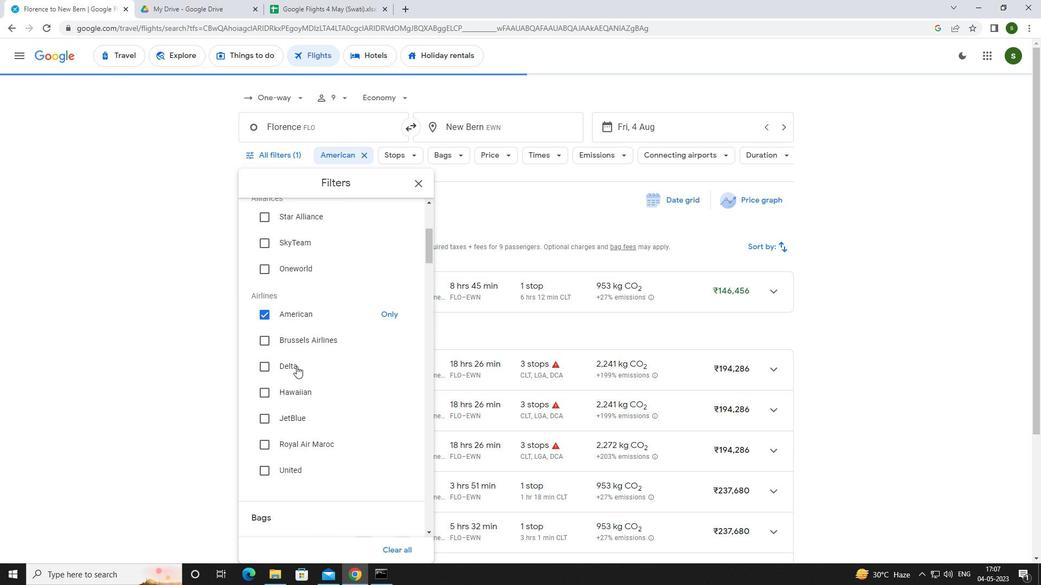 
Action: Mouse scrolled (296, 366) with delta (0, 0)
Screenshot: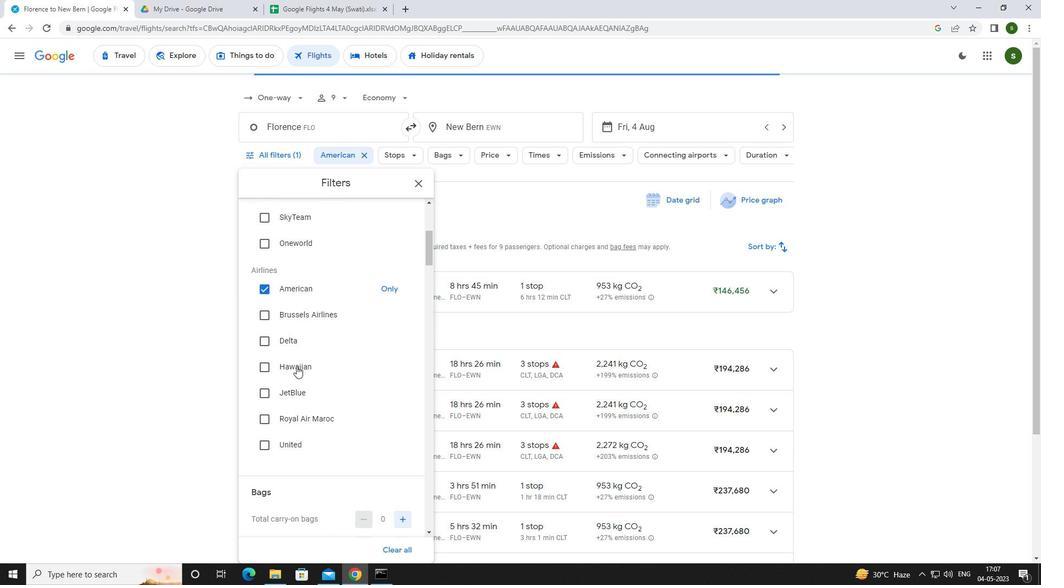 
Action: Mouse scrolled (296, 366) with delta (0, 0)
Screenshot: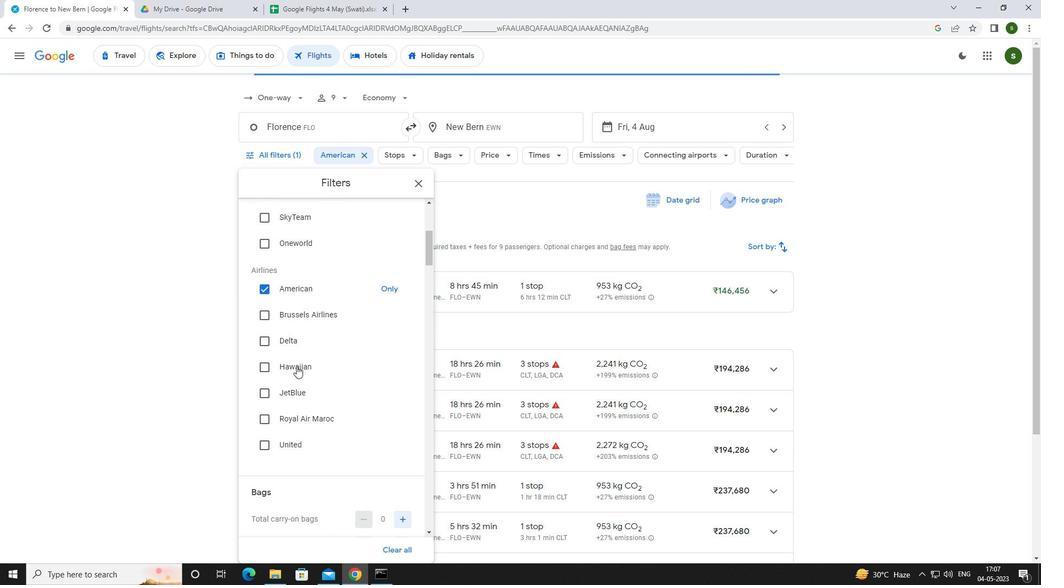 
Action: Mouse moved to (400, 347)
Screenshot: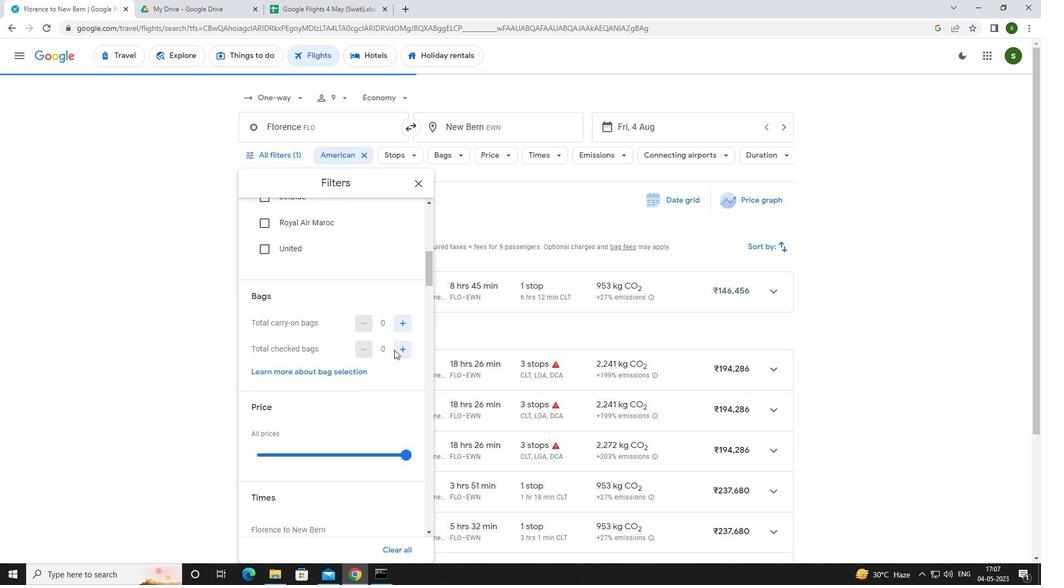 
Action: Mouse pressed left at (400, 347)
Screenshot: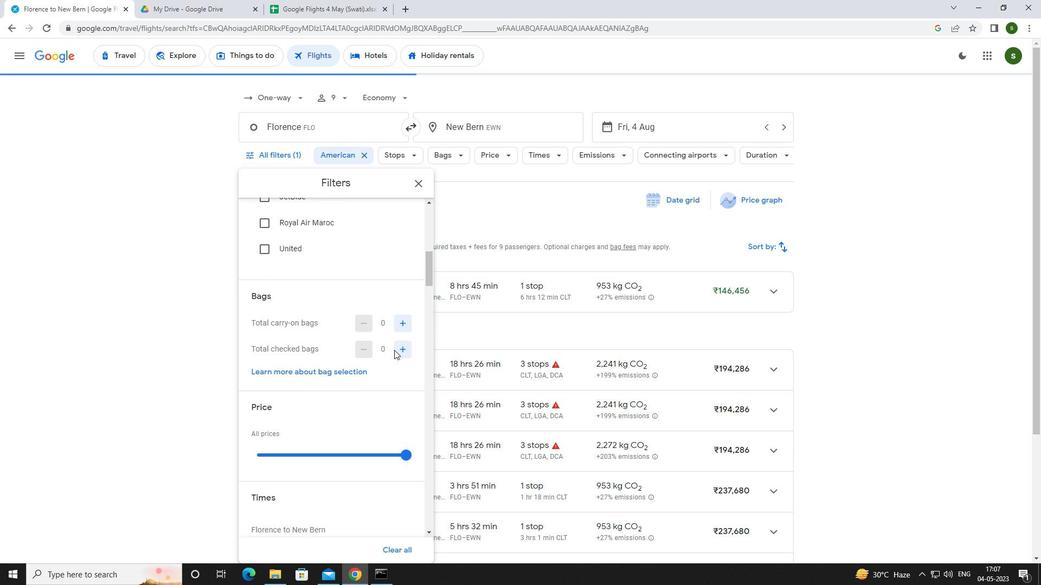 
Action: Mouse pressed left at (400, 347)
Screenshot: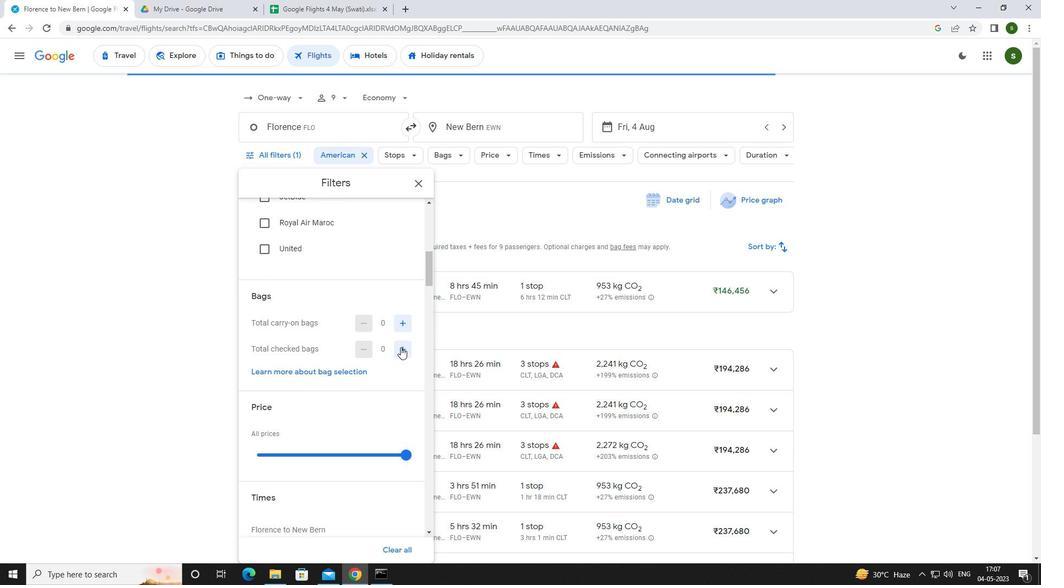 
Action: Mouse pressed left at (400, 347)
Screenshot: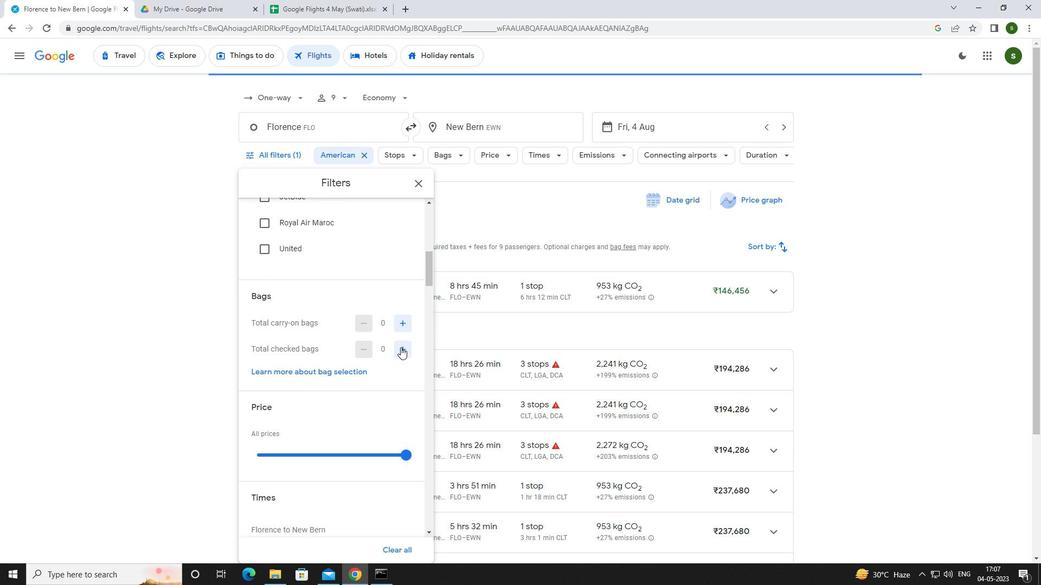 
Action: Mouse pressed left at (400, 347)
Screenshot: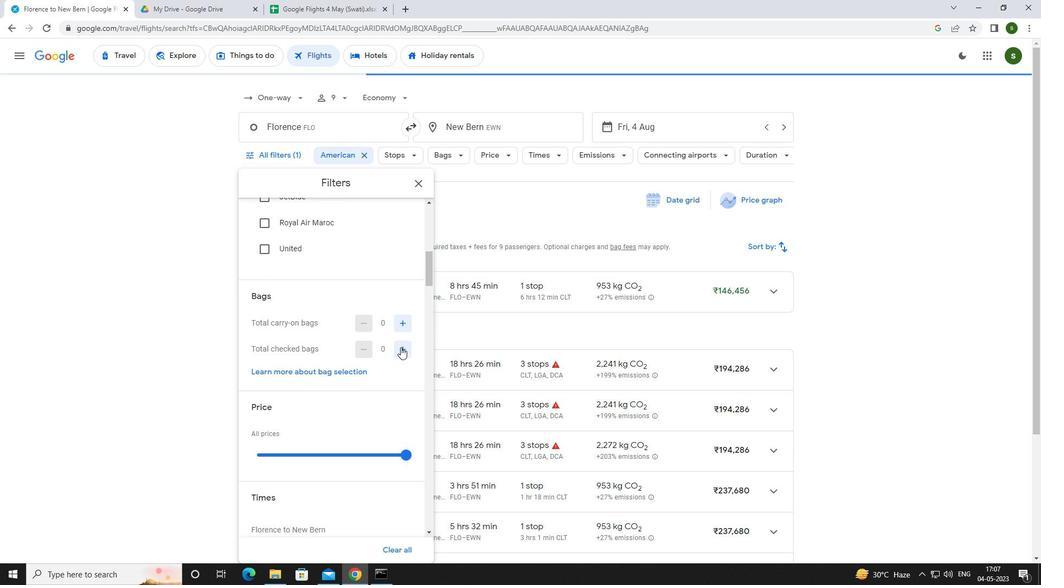 
Action: Mouse pressed left at (400, 347)
Screenshot: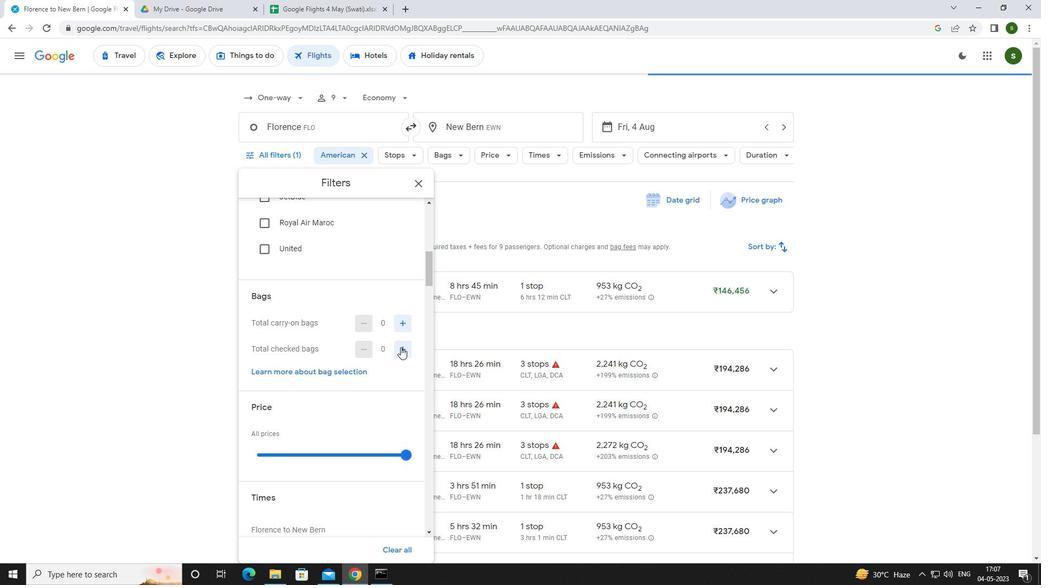 
Action: Mouse pressed left at (400, 347)
Screenshot: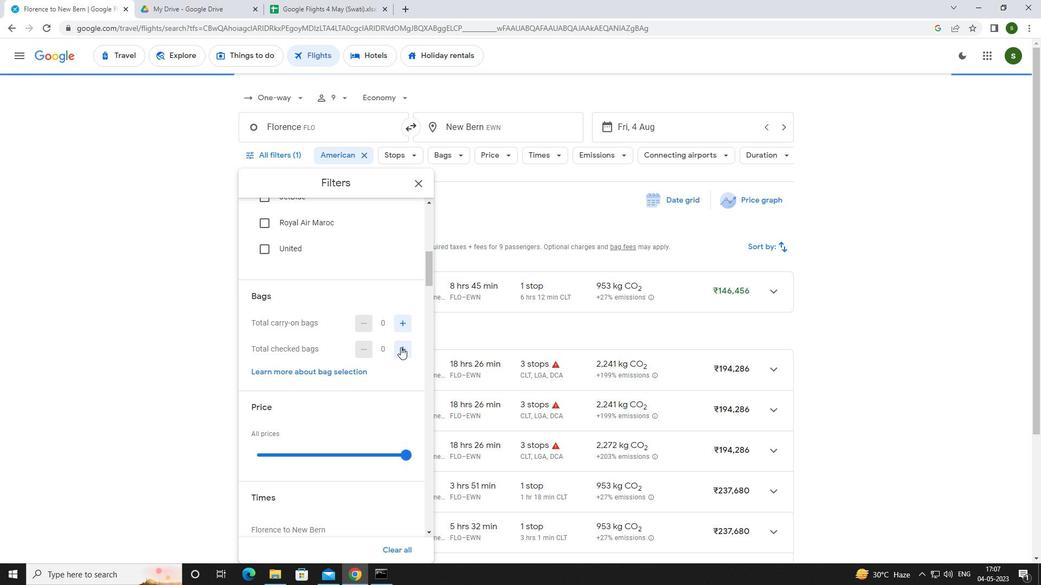 
Action: Mouse pressed left at (400, 347)
Screenshot: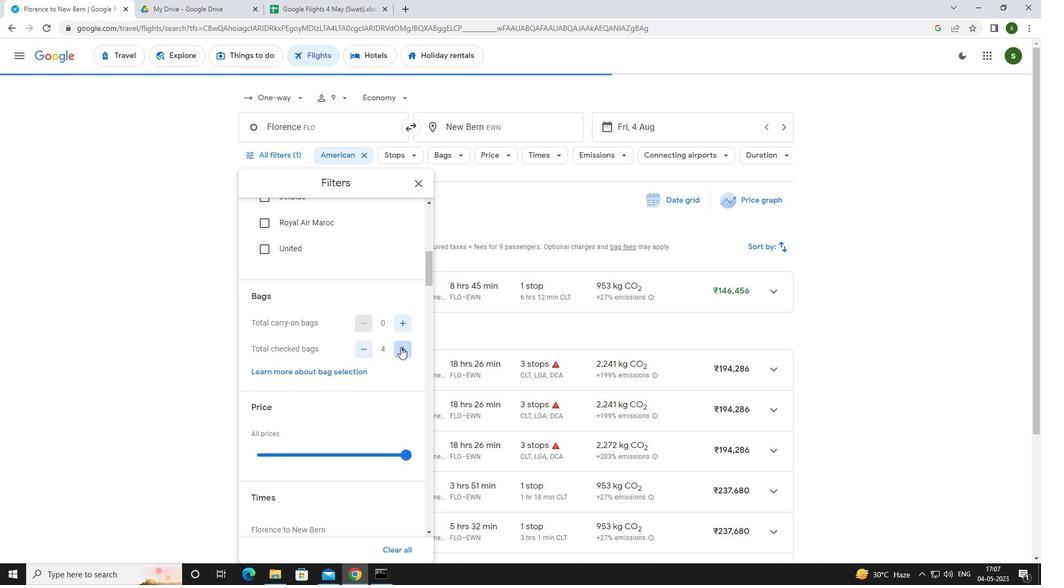 
Action: Mouse pressed left at (400, 347)
Screenshot: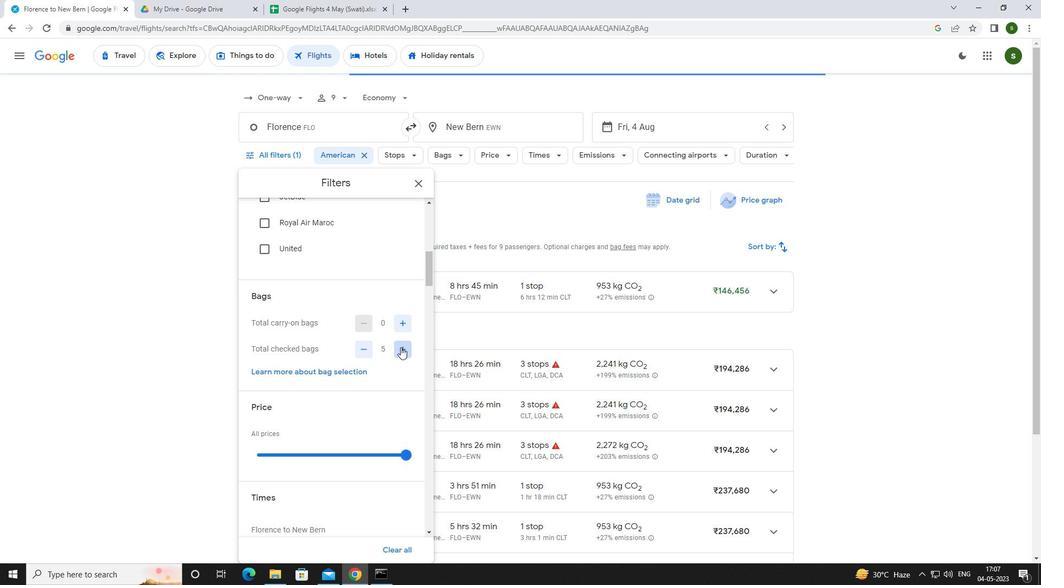
Action: Mouse moved to (396, 349)
Screenshot: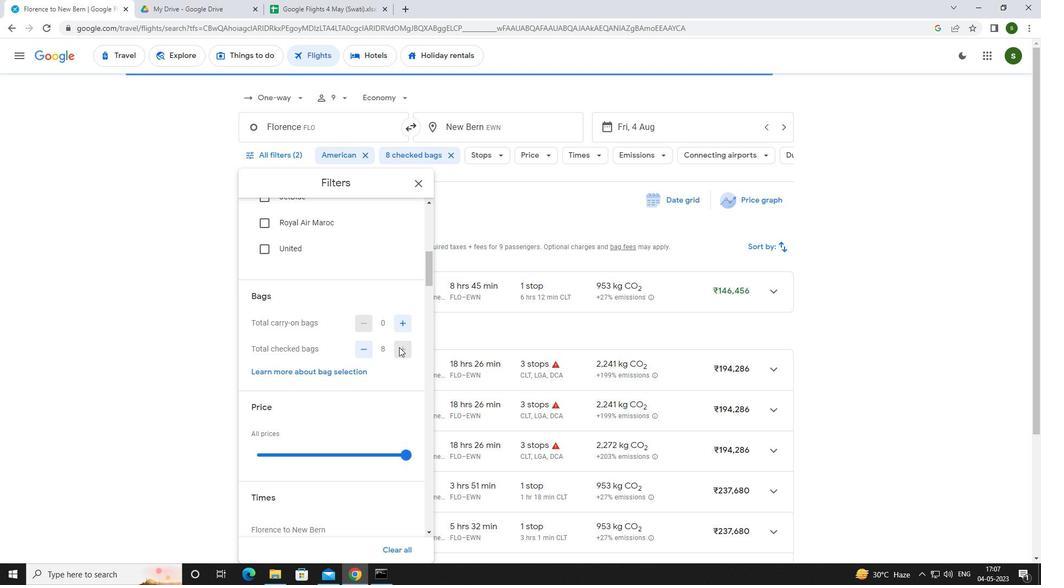 
Action: Mouse scrolled (396, 348) with delta (0, 0)
Screenshot: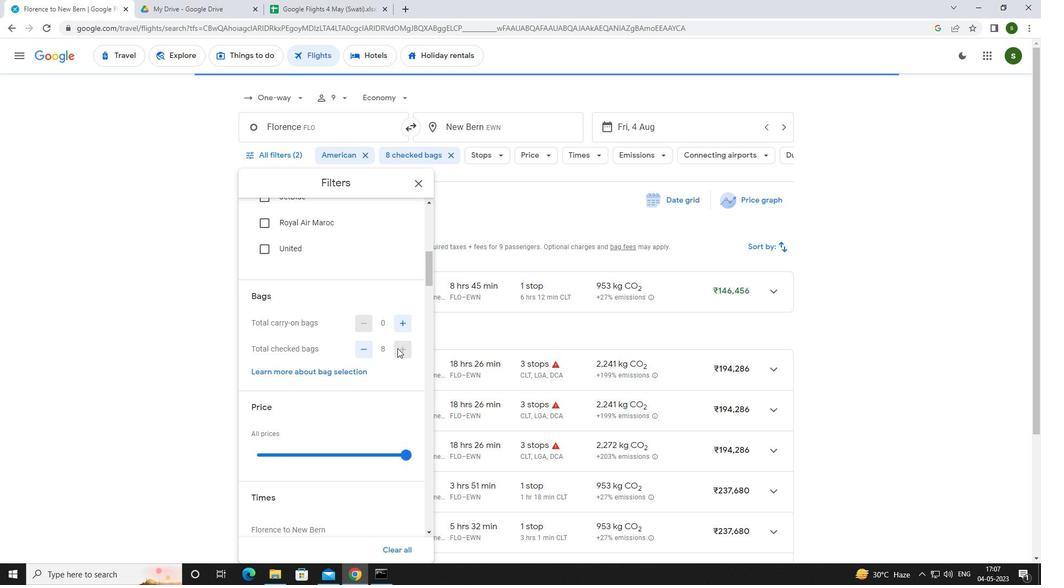 
Action: Mouse moved to (396, 349)
Screenshot: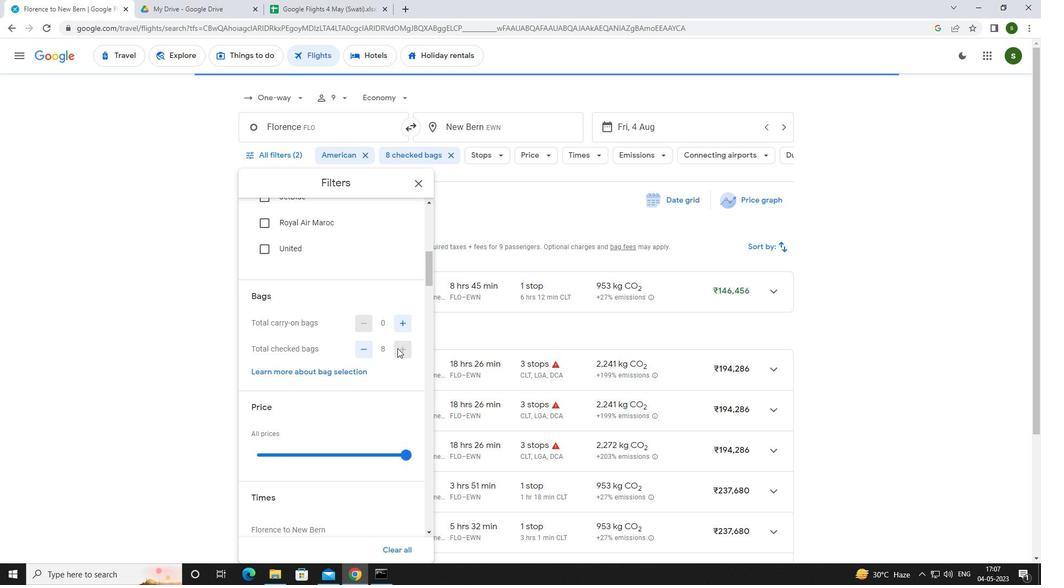 
Action: Mouse scrolled (396, 348) with delta (0, 0)
Screenshot: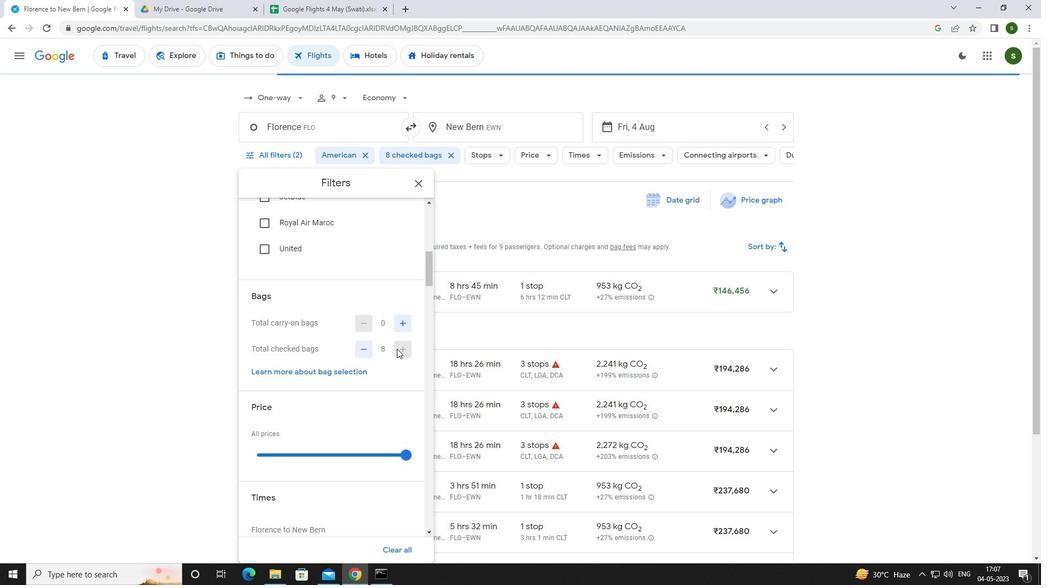 
Action: Mouse moved to (406, 347)
Screenshot: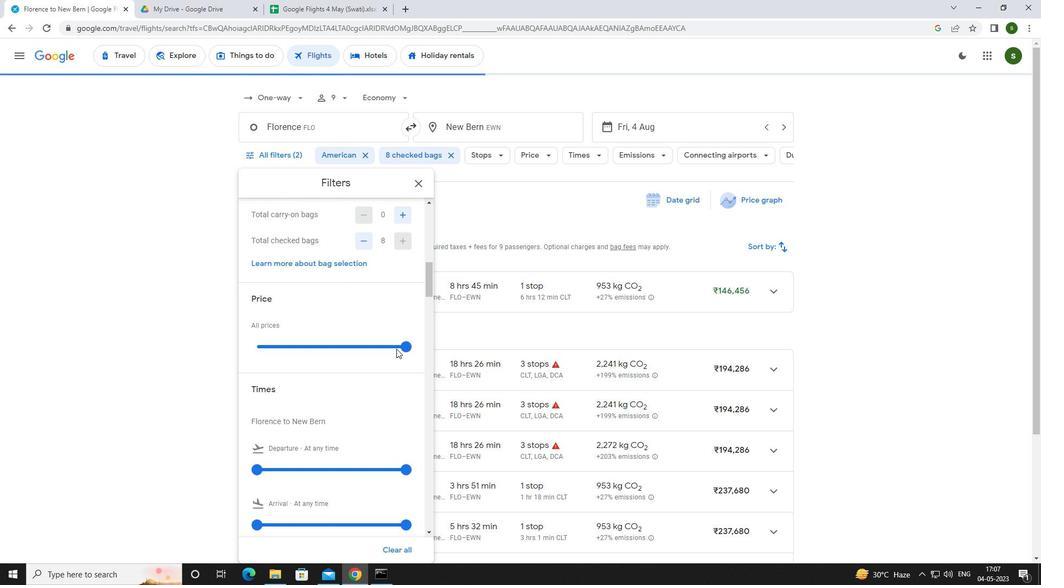 
Action: Mouse pressed left at (406, 347)
Screenshot: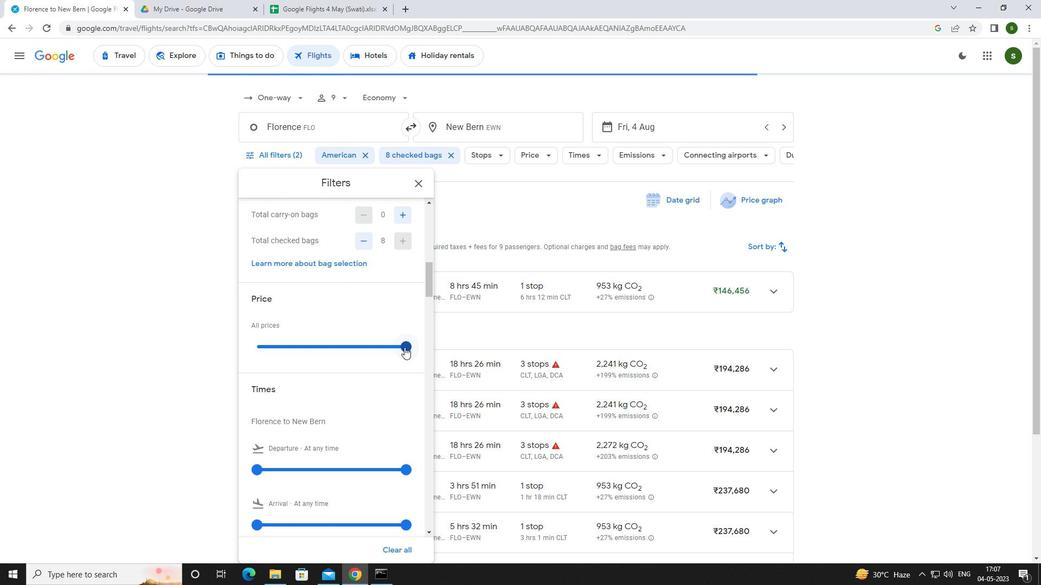 
Action: Mouse moved to (259, 347)
Screenshot: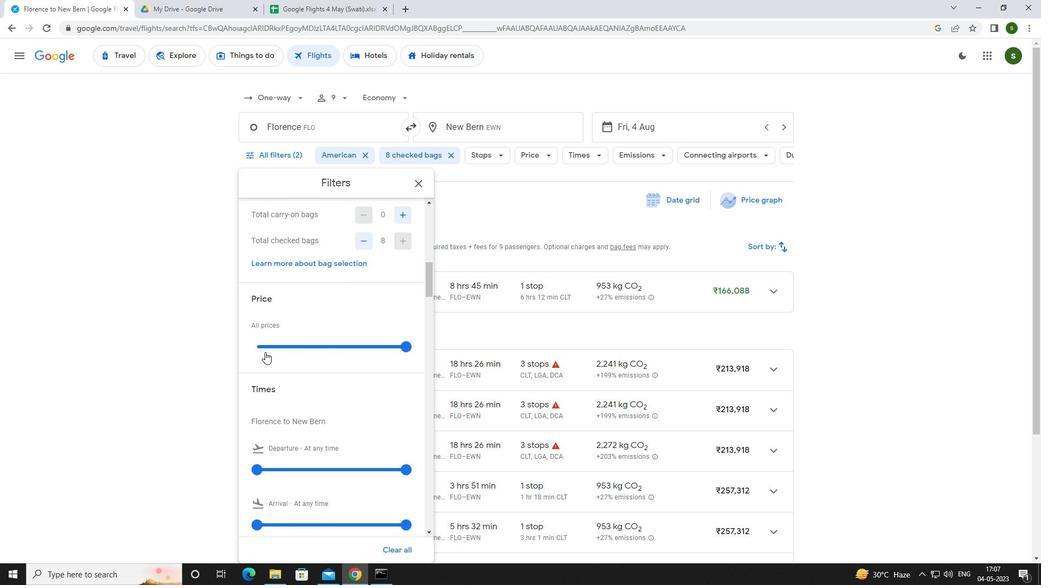 
Action: Mouse pressed left at (259, 347)
Screenshot: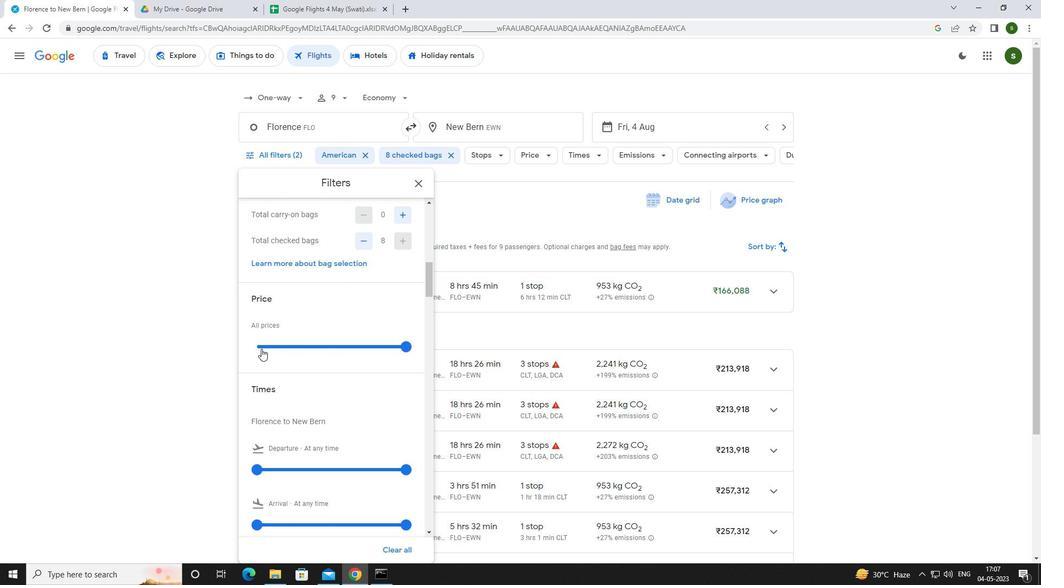 
Action: Mouse scrolled (259, 347) with delta (0, 0)
Screenshot: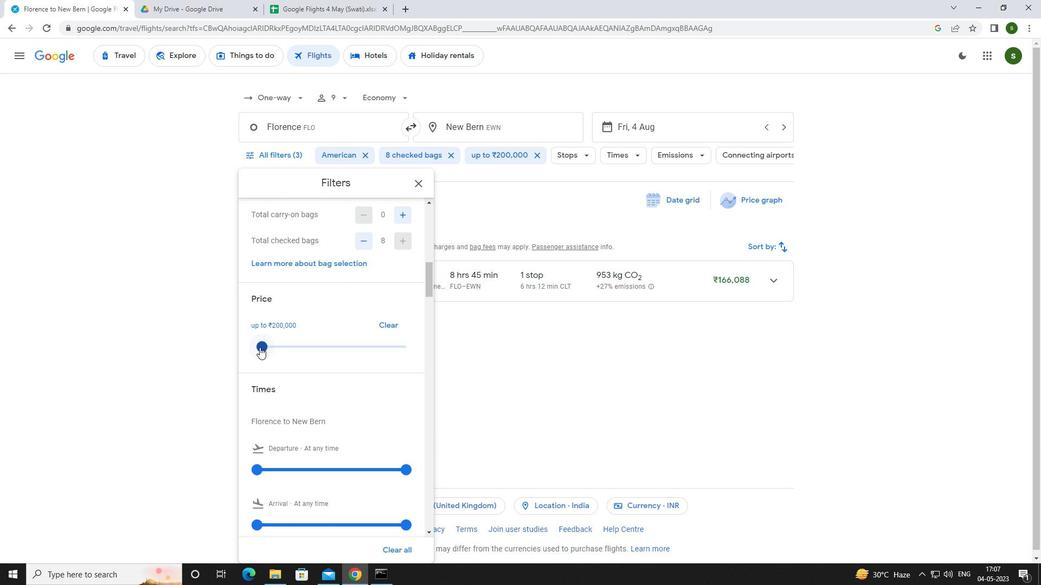 
Action: Mouse scrolled (259, 347) with delta (0, 0)
Screenshot: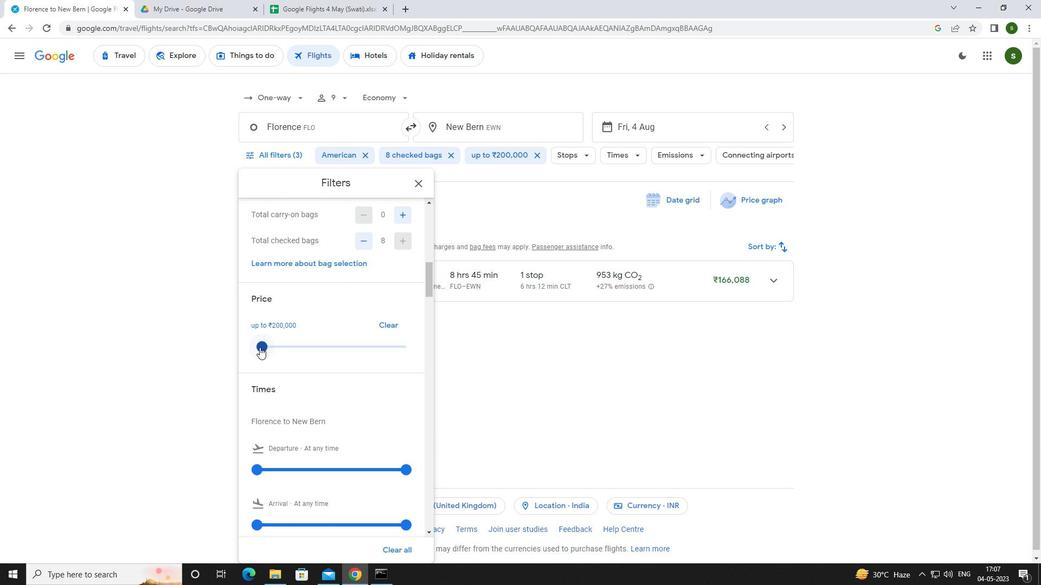 
Action: Mouse moved to (258, 359)
Screenshot: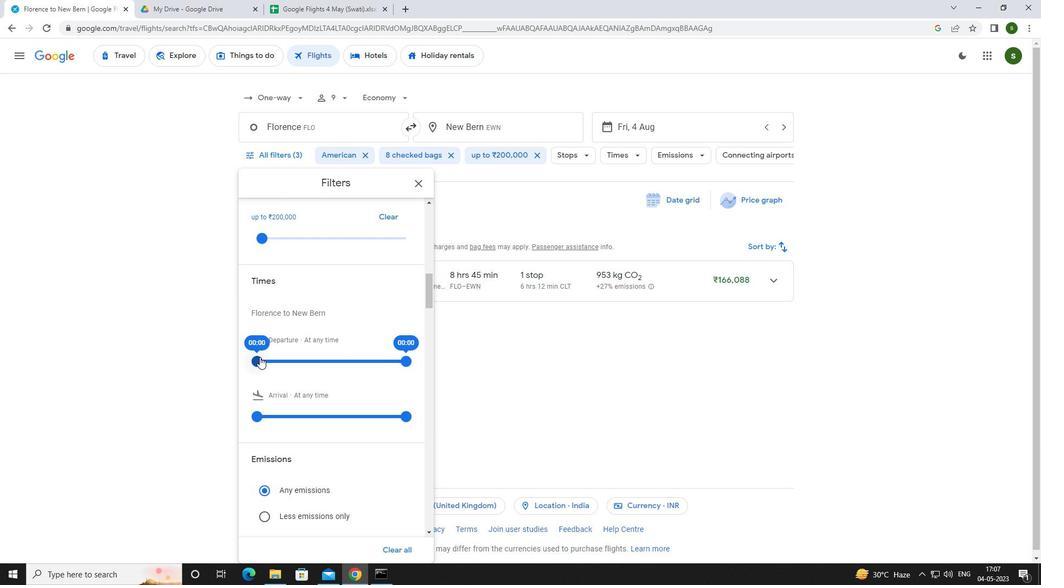 
Action: Mouse pressed left at (258, 359)
Screenshot: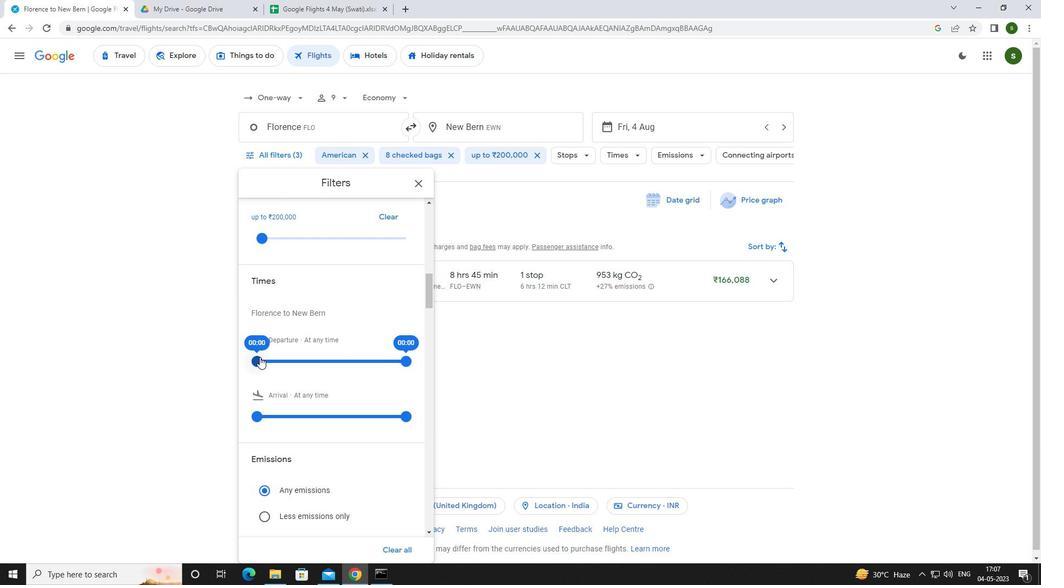 
Action: Mouse moved to (511, 378)
Screenshot: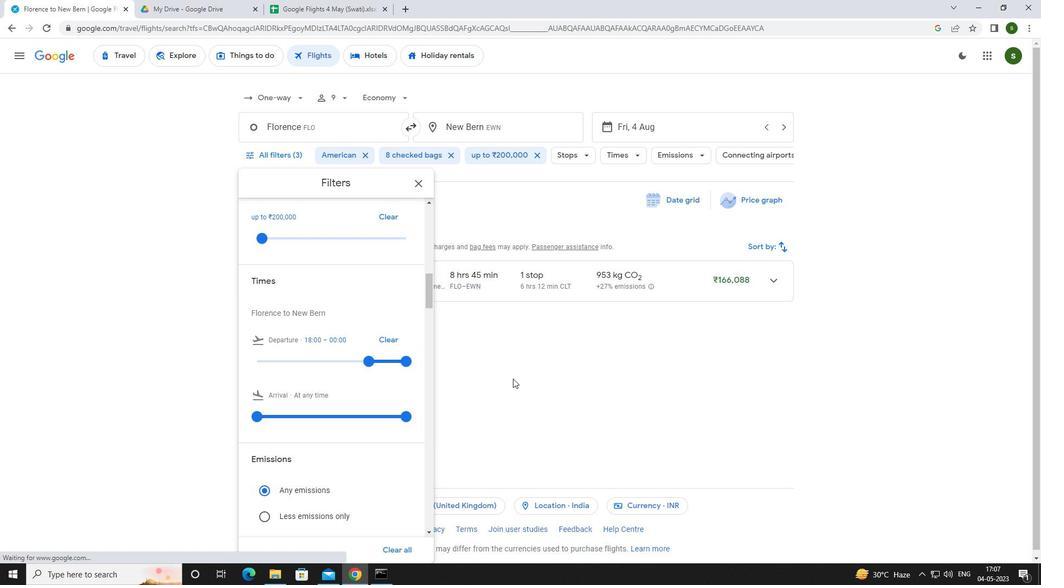 
Action: Mouse pressed left at (511, 378)
Screenshot: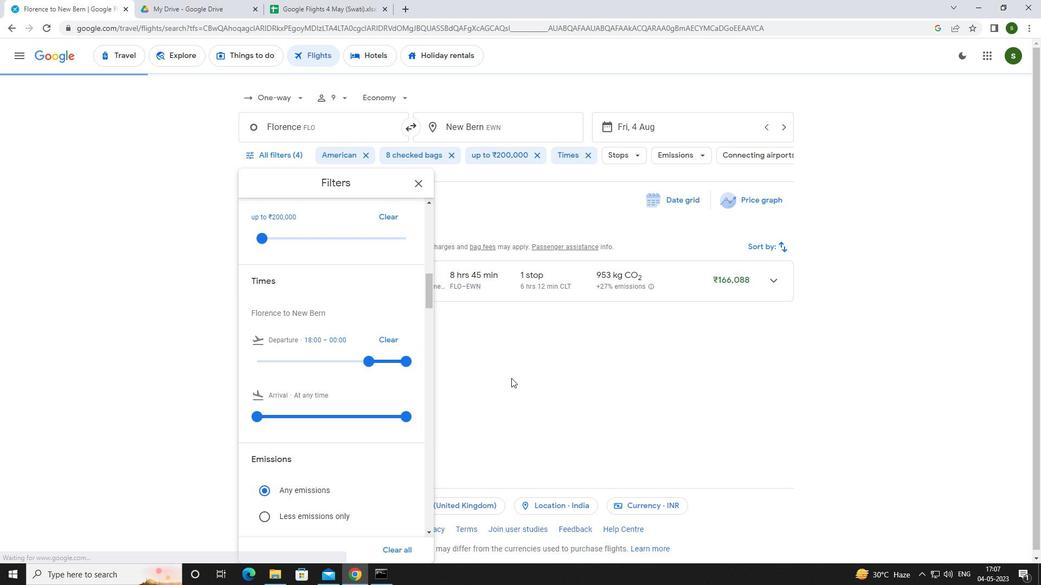 
